 Task: Add Navitas Organics Organic Raw Choco Nibs to the cart.
Action: Mouse moved to (311, 156)
Screenshot: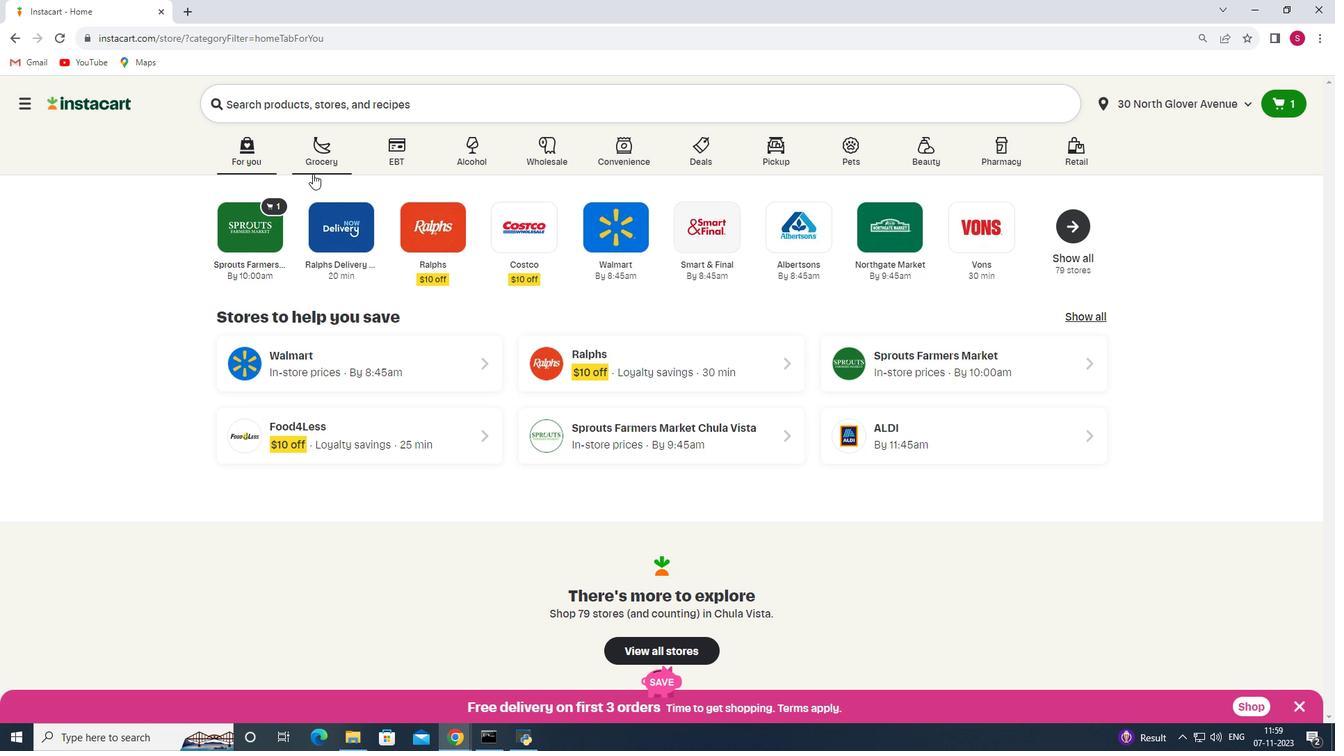 
Action: Mouse pressed left at (311, 156)
Screenshot: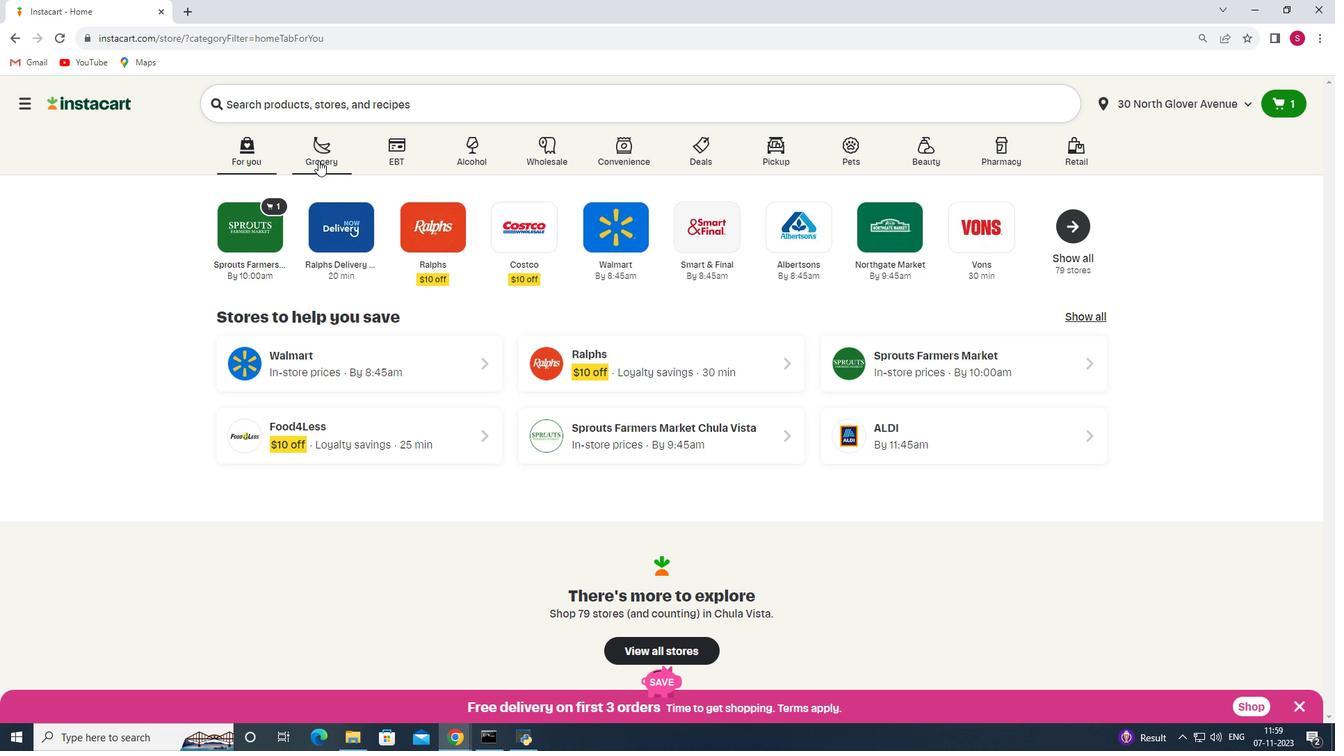 
Action: Mouse moved to (313, 416)
Screenshot: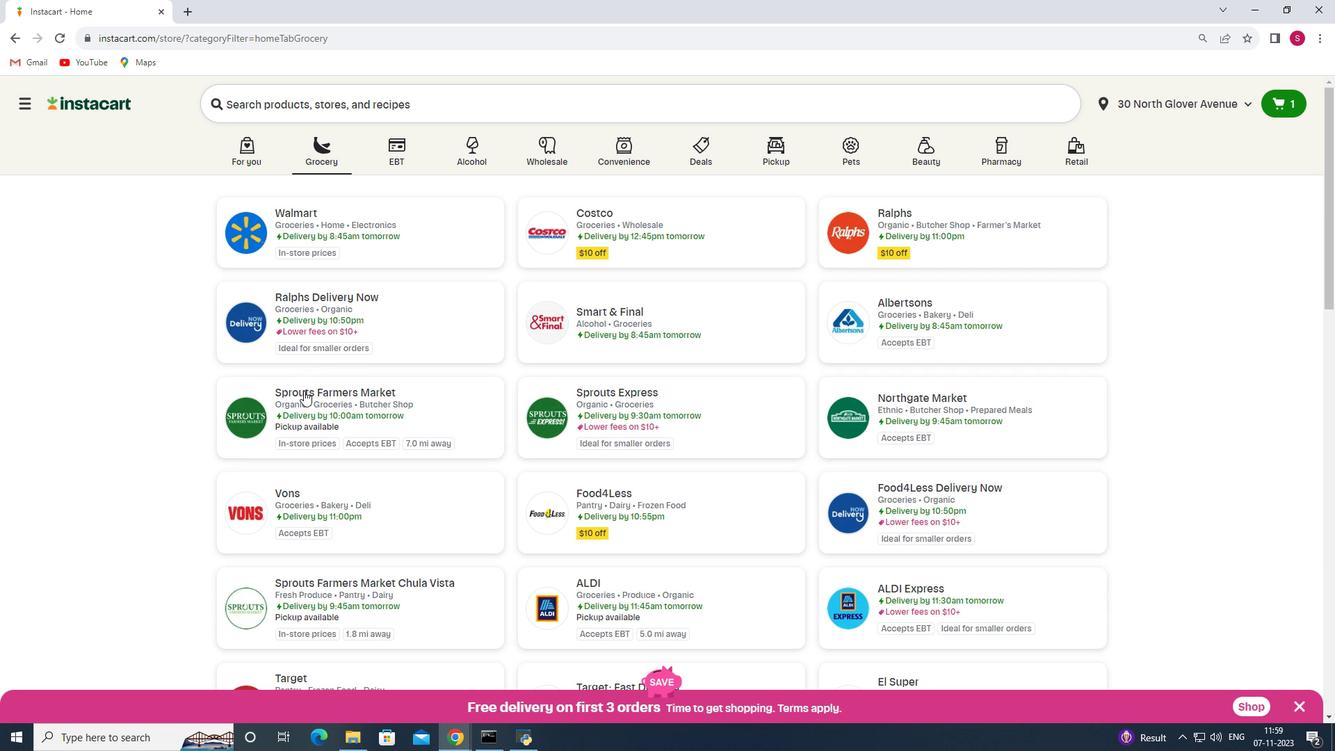 
Action: Mouse pressed left at (313, 416)
Screenshot: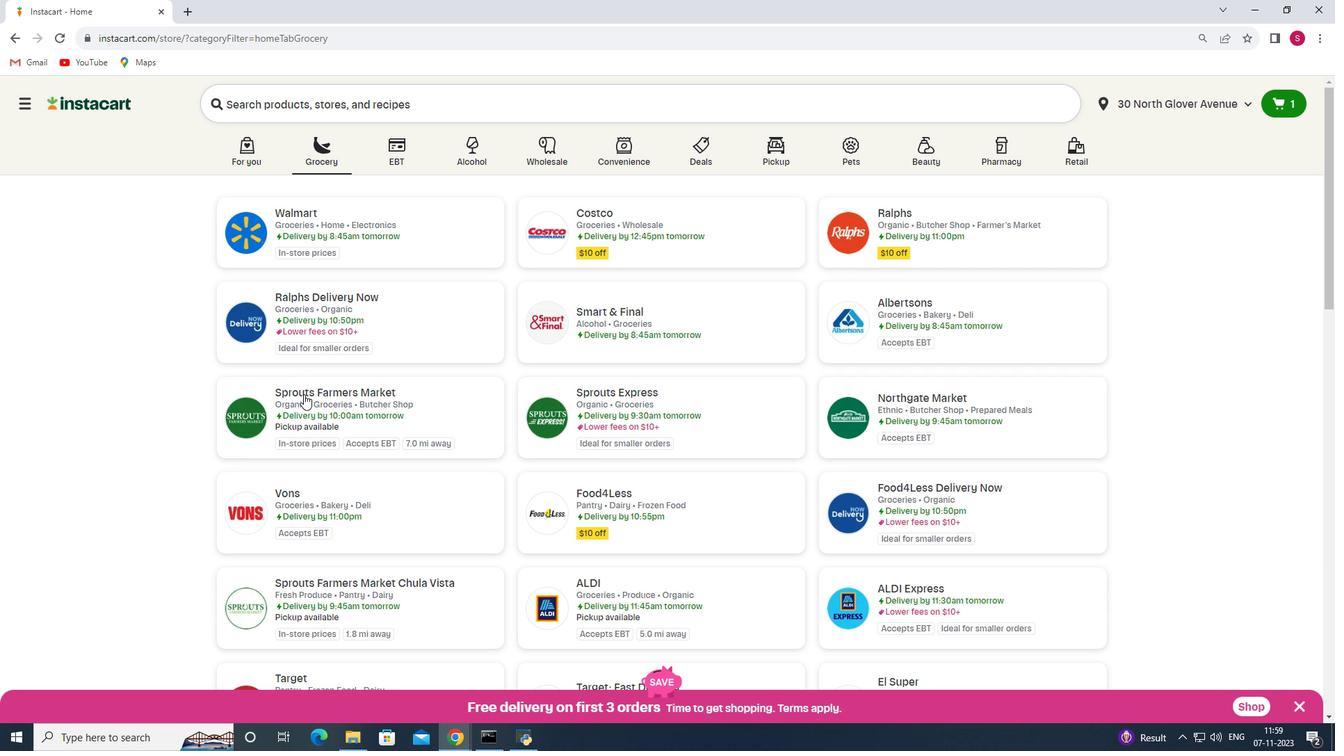 
Action: Mouse moved to (81, 486)
Screenshot: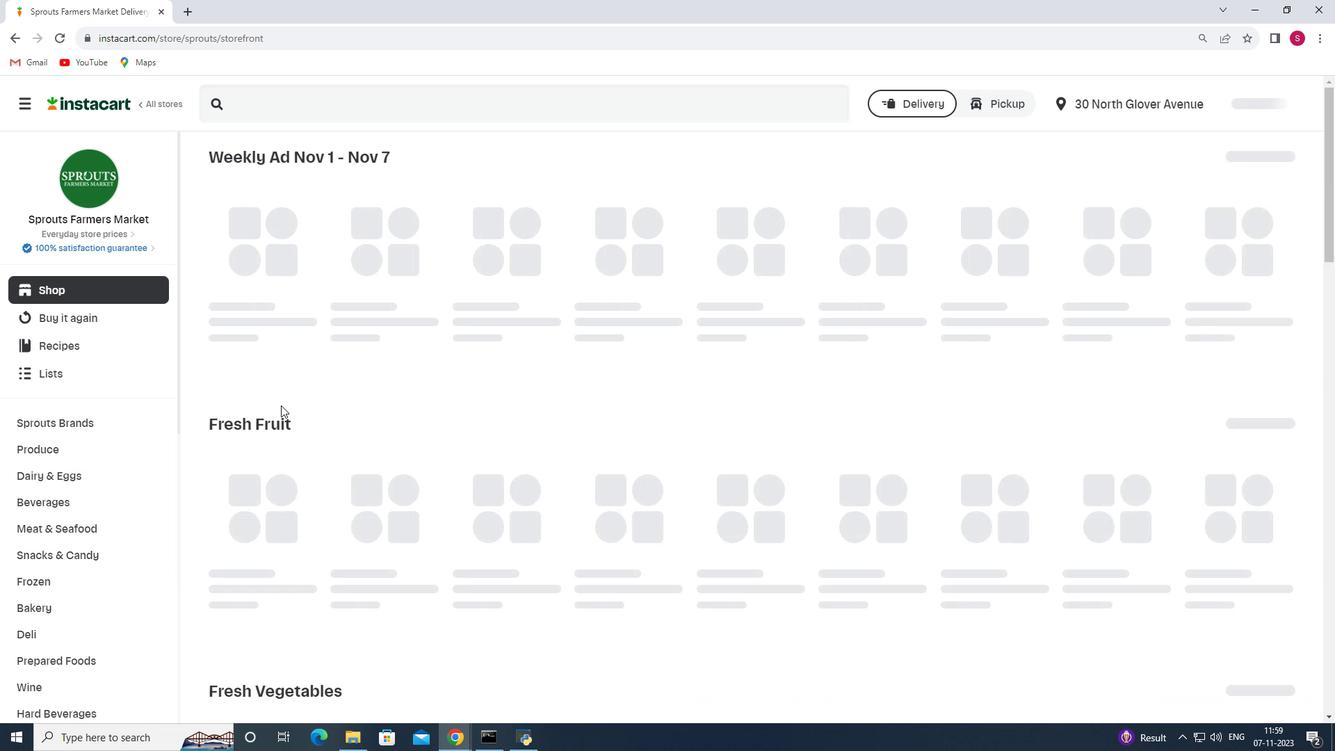 
Action: Mouse scrolled (81, 485) with delta (0, 0)
Screenshot: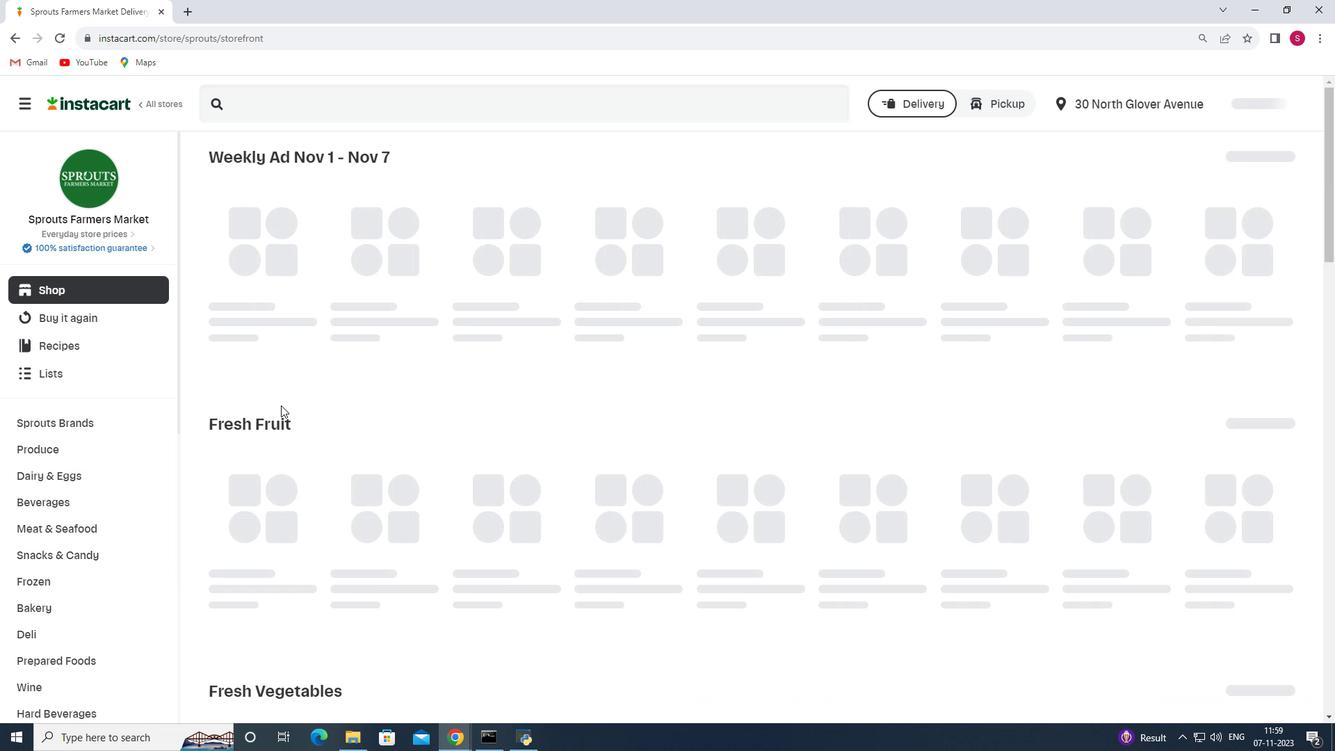 
Action: Mouse scrolled (81, 485) with delta (0, 0)
Screenshot: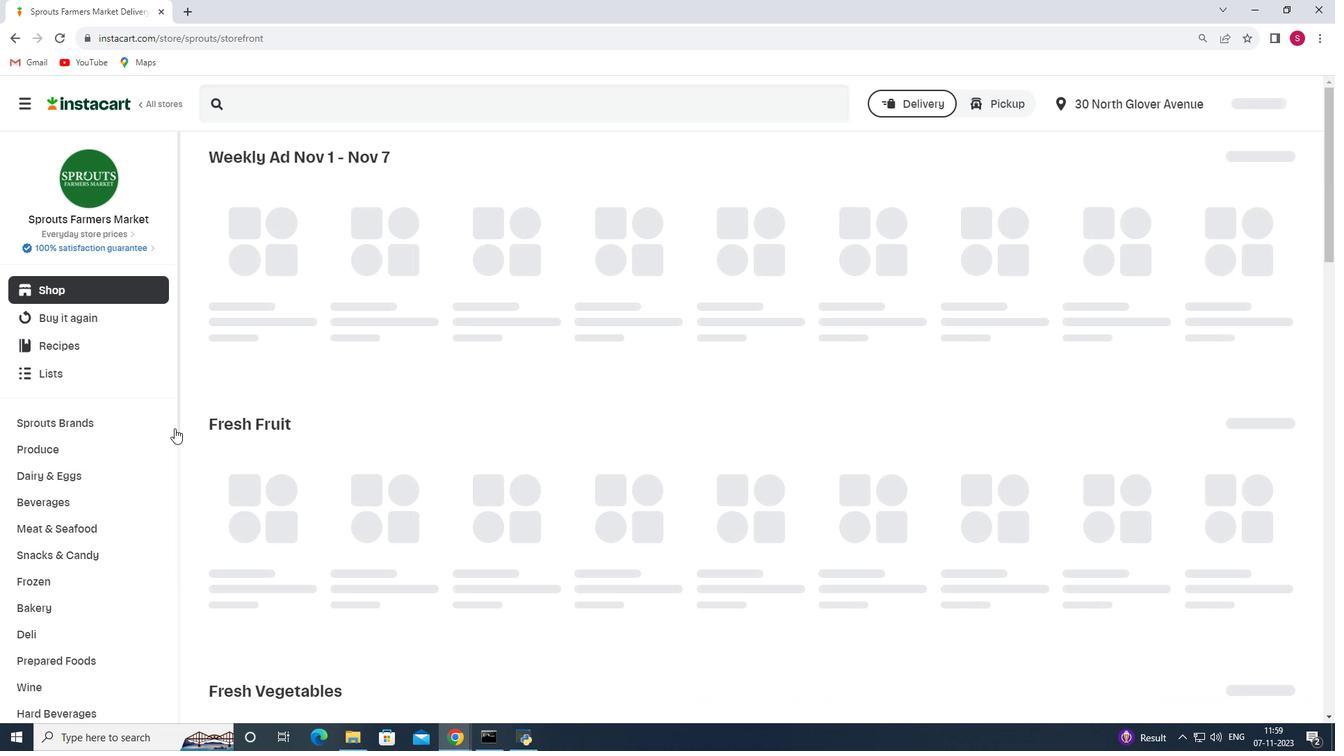 
Action: Mouse scrolled (81, 485) with delta (0, 0)
Screenshot: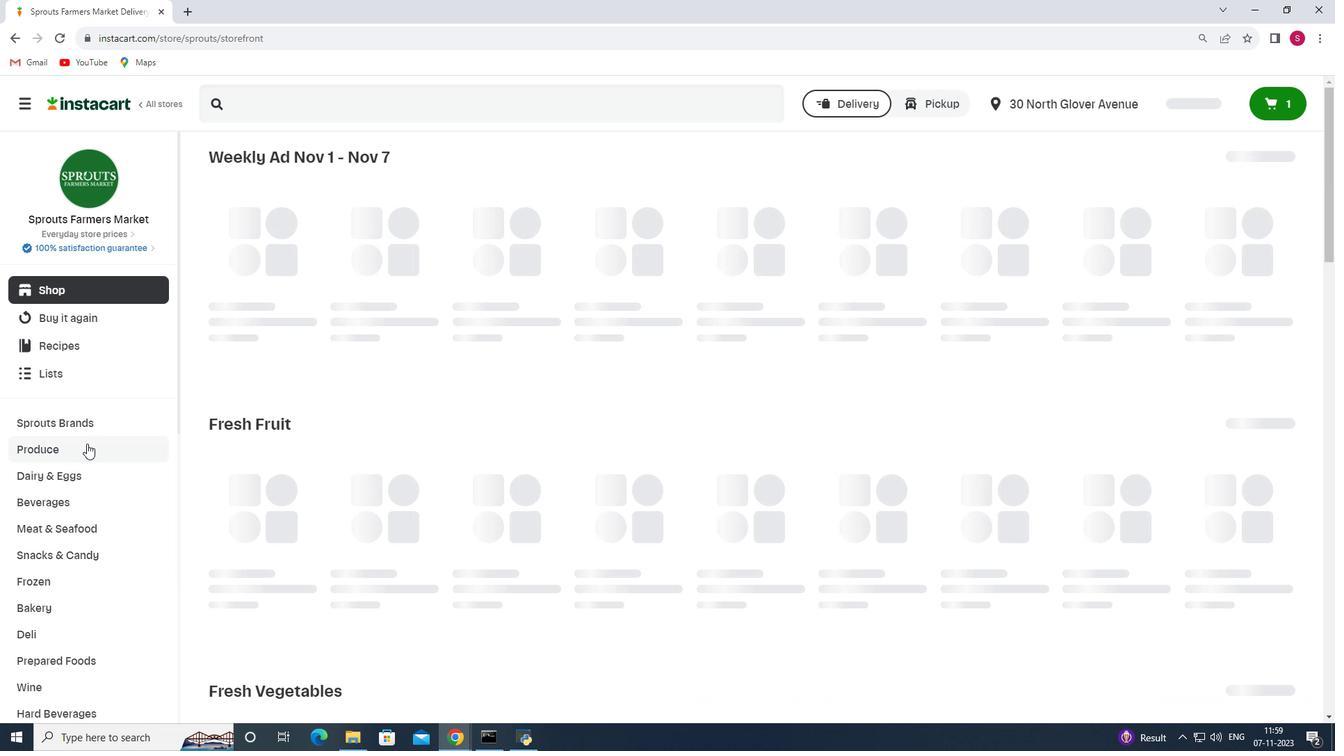 
Action: Mouse scrolled (81, 485) with delta (0, 0)
Screenshot: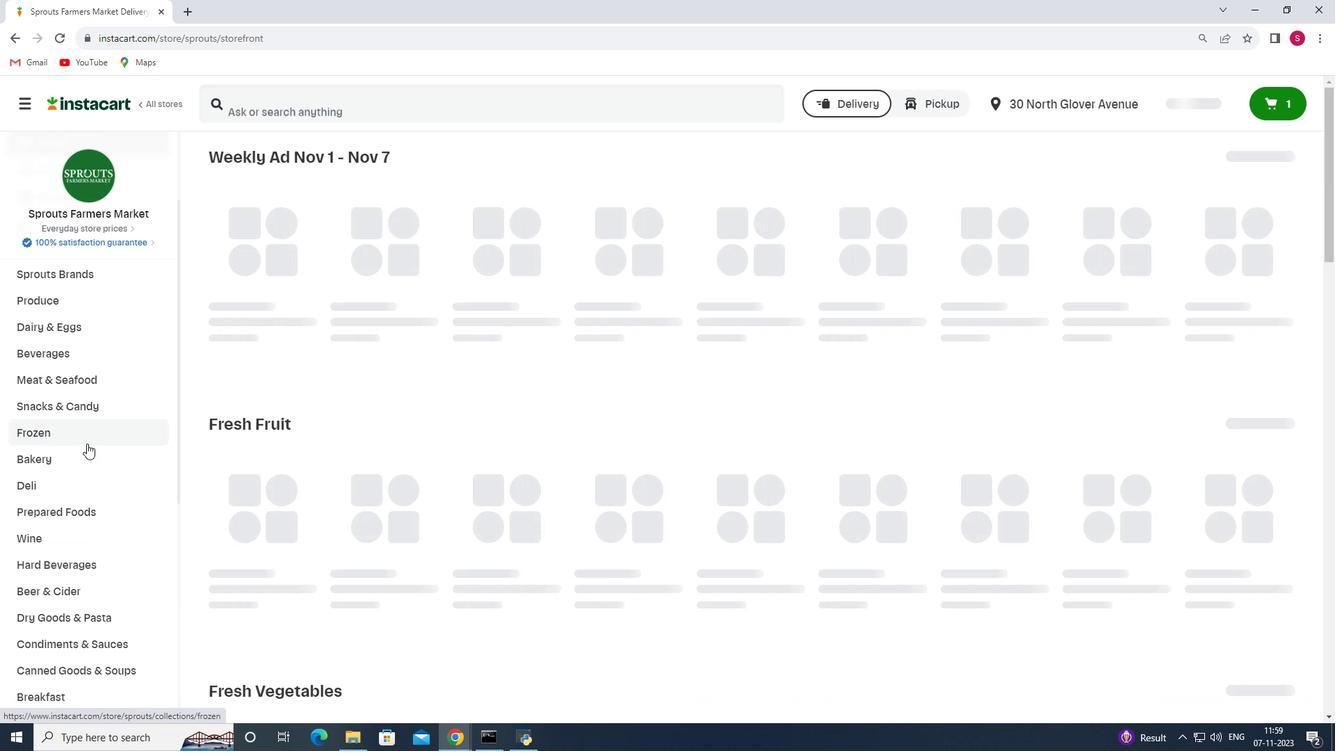 
Action: Mouse scrolled (81, 485) with delta (0, 0)
Screenshot: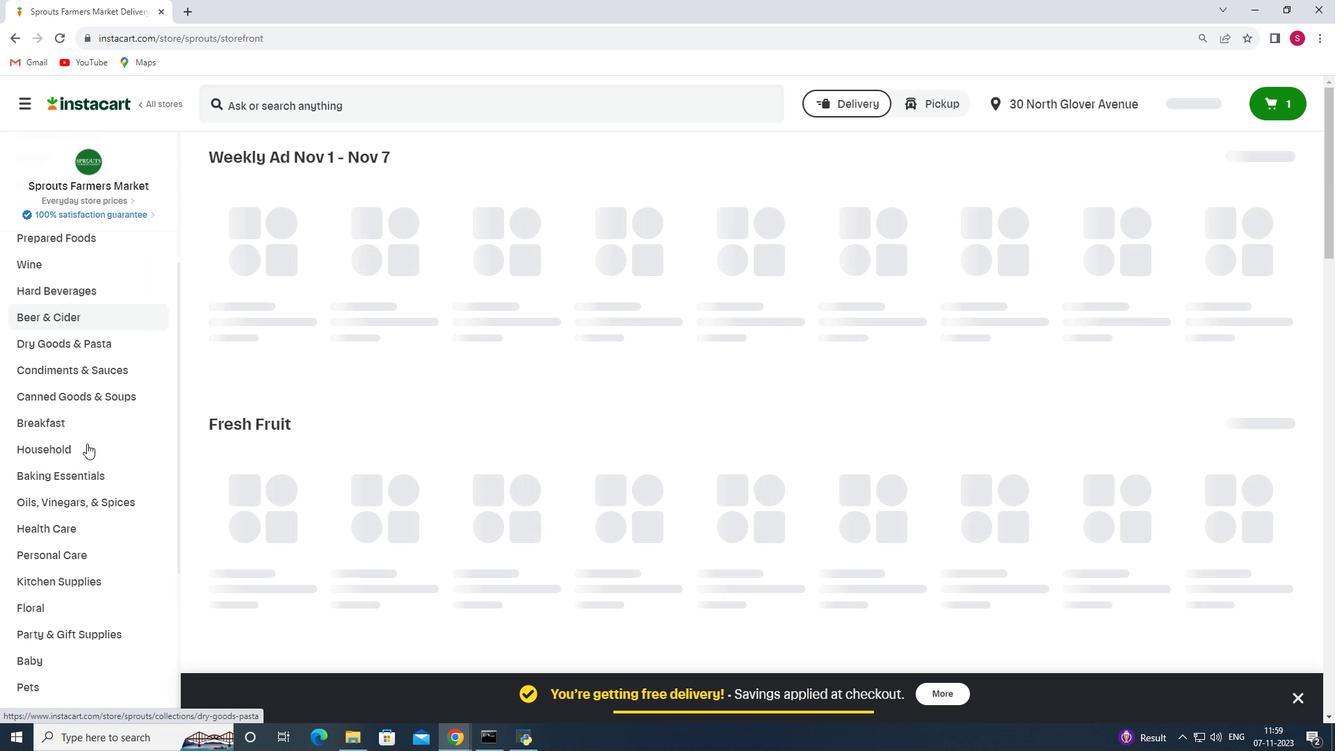 
Action: Mouse scrolled (81, 485) with delta (0, 0)
Screenshot: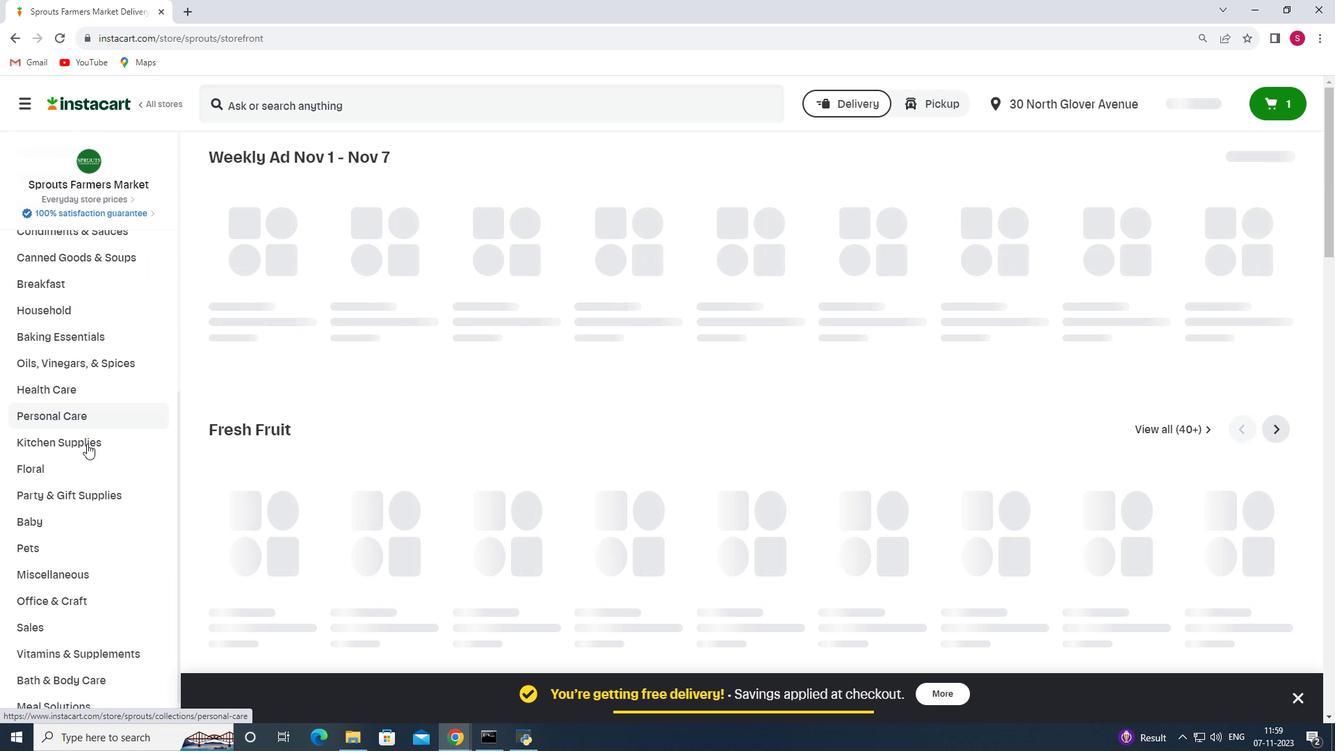 
Action: Mouse scrolled (81, 485) with delta (0, 0)
Screenshot: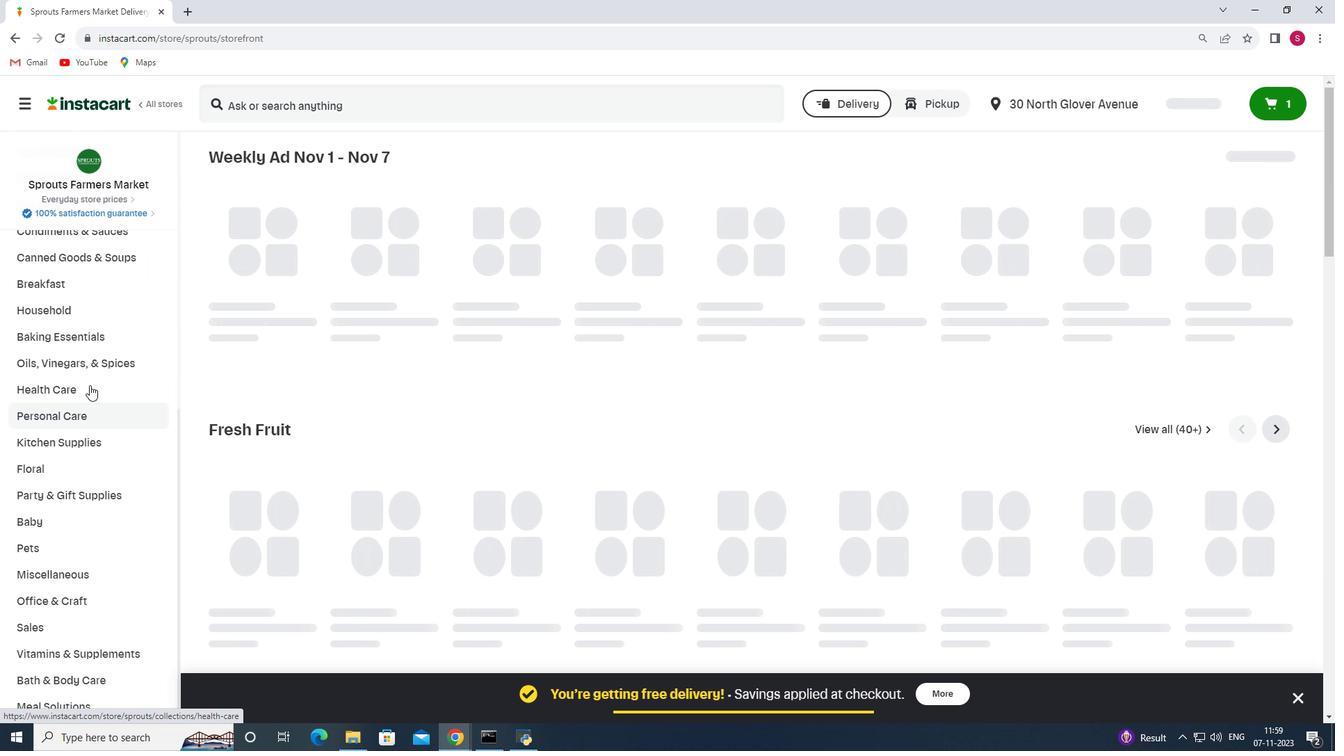 
Action: Mouse moved to (91, 461)
Screenshot: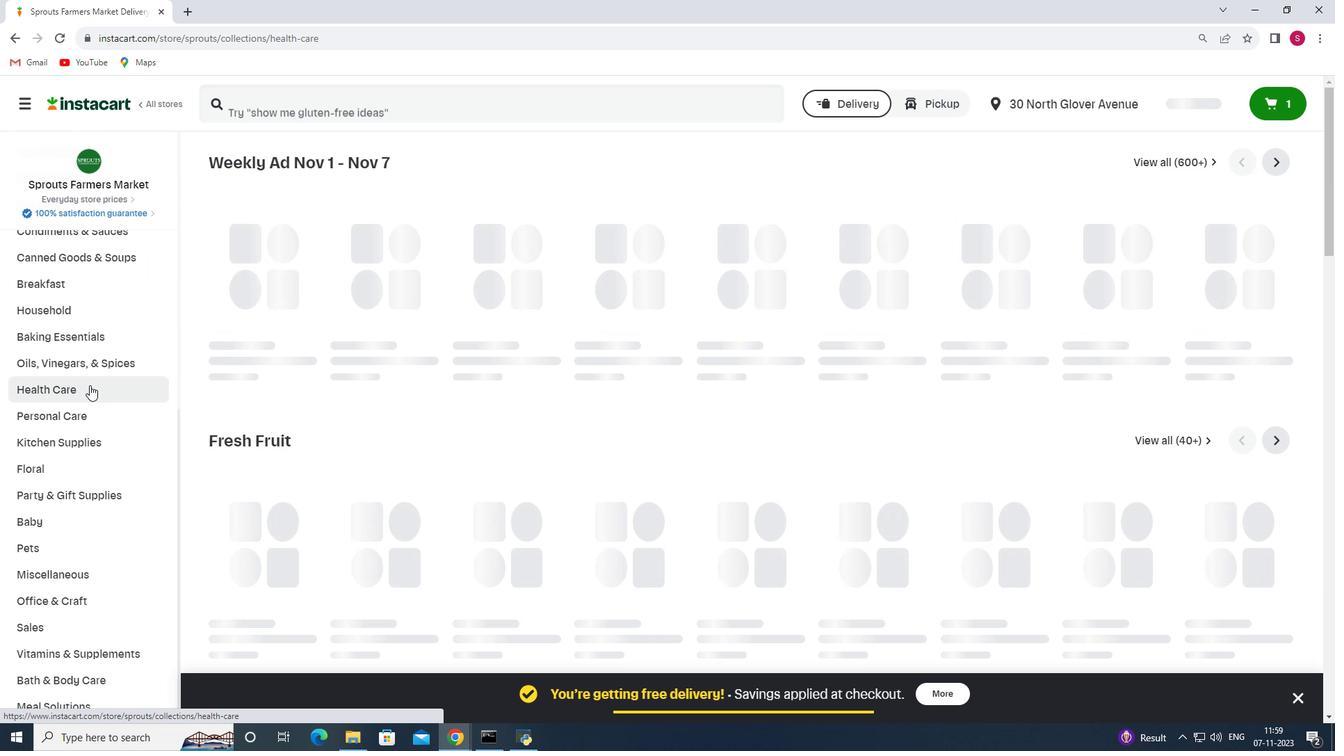 
Action: Mouse pressed left at (91, 461)
Screenshot: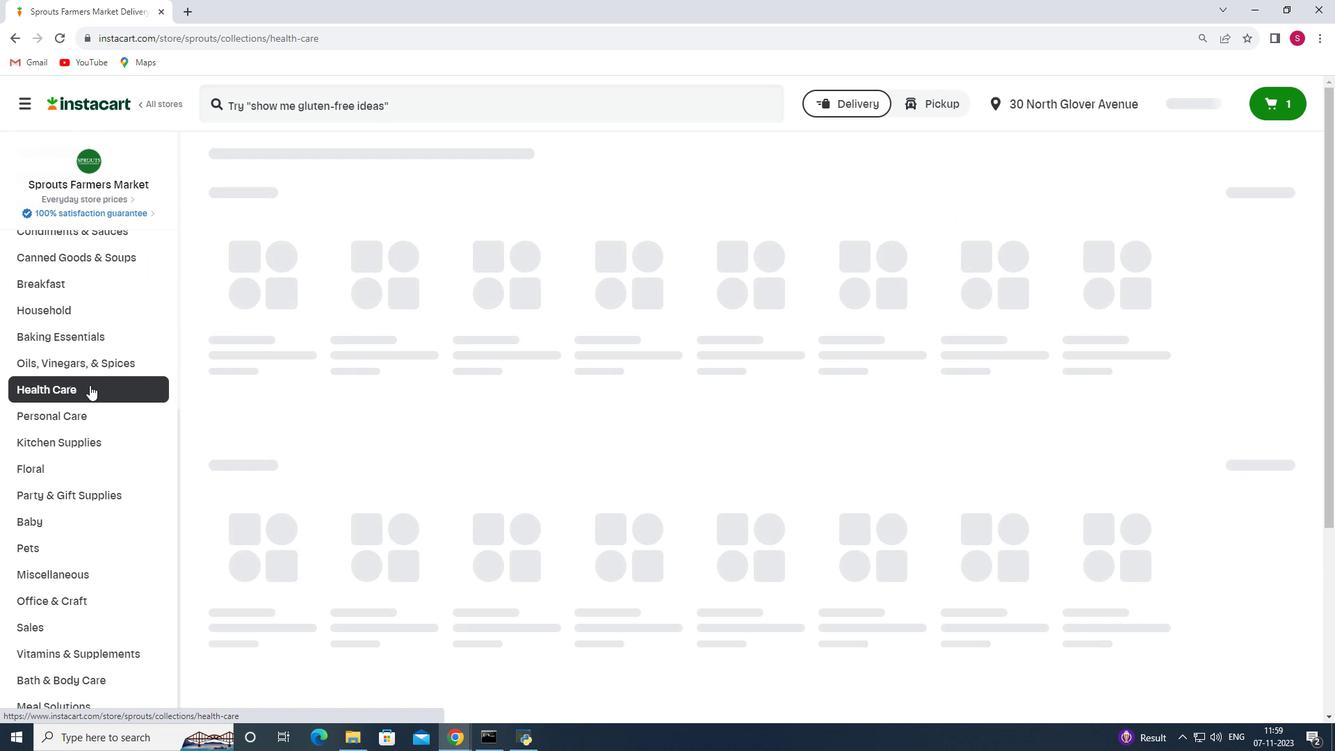 
Action: Mouse moved to (461, 198)
Screenshot: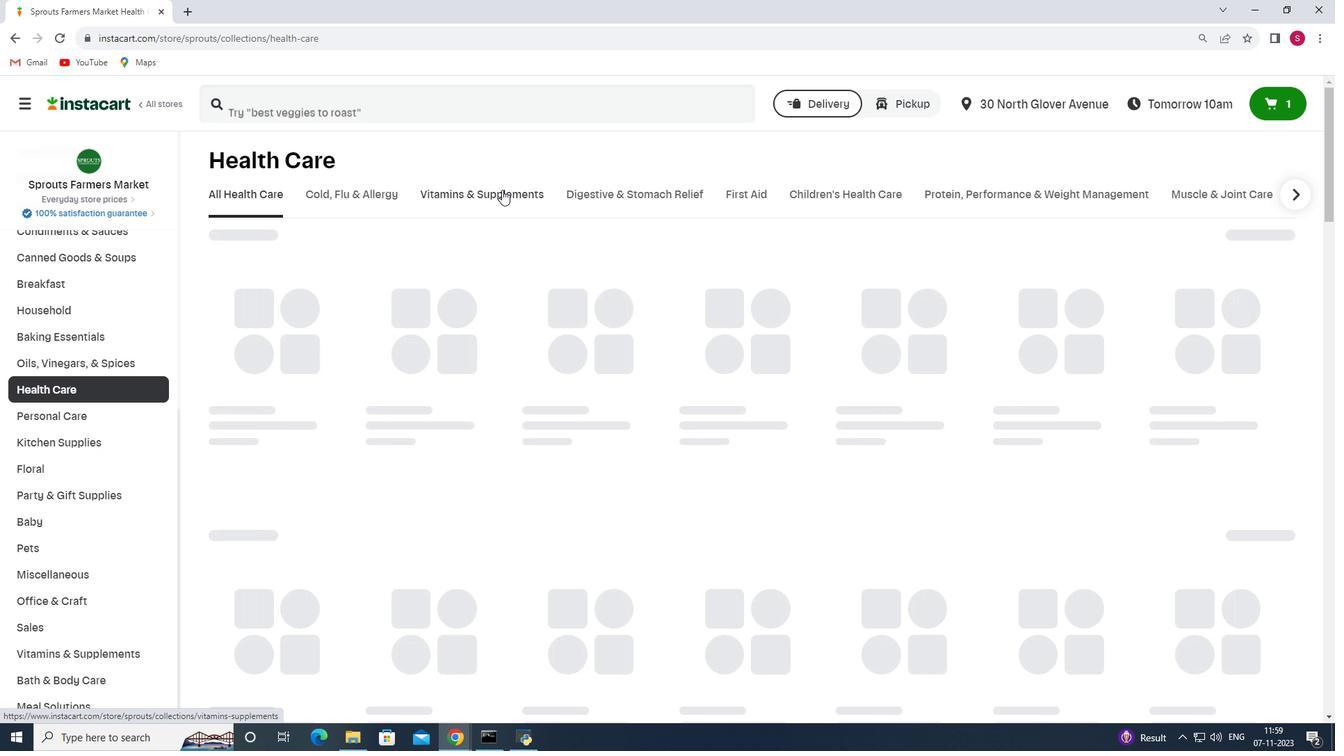 
Action: Mouse pressed left at (461, 198)
Screenshot: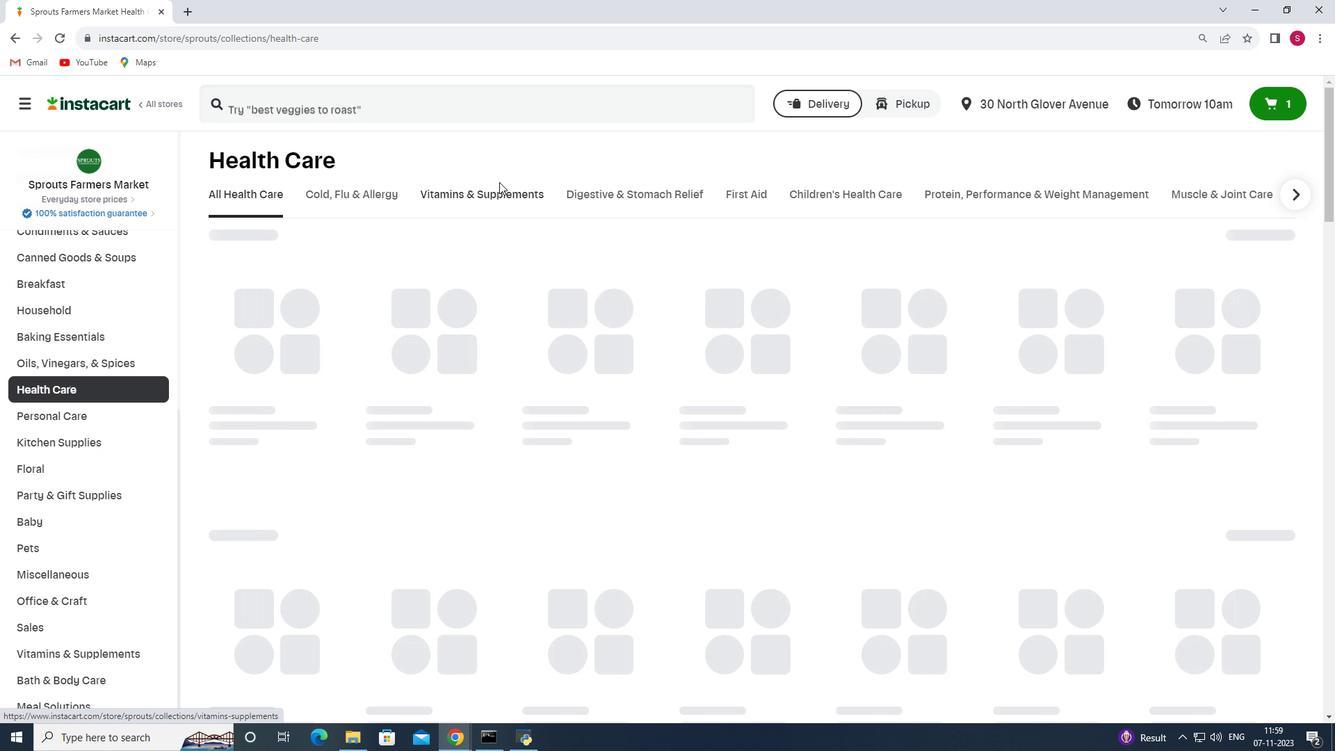 
Action: Mouse moved to (539, 258)
Screenshot: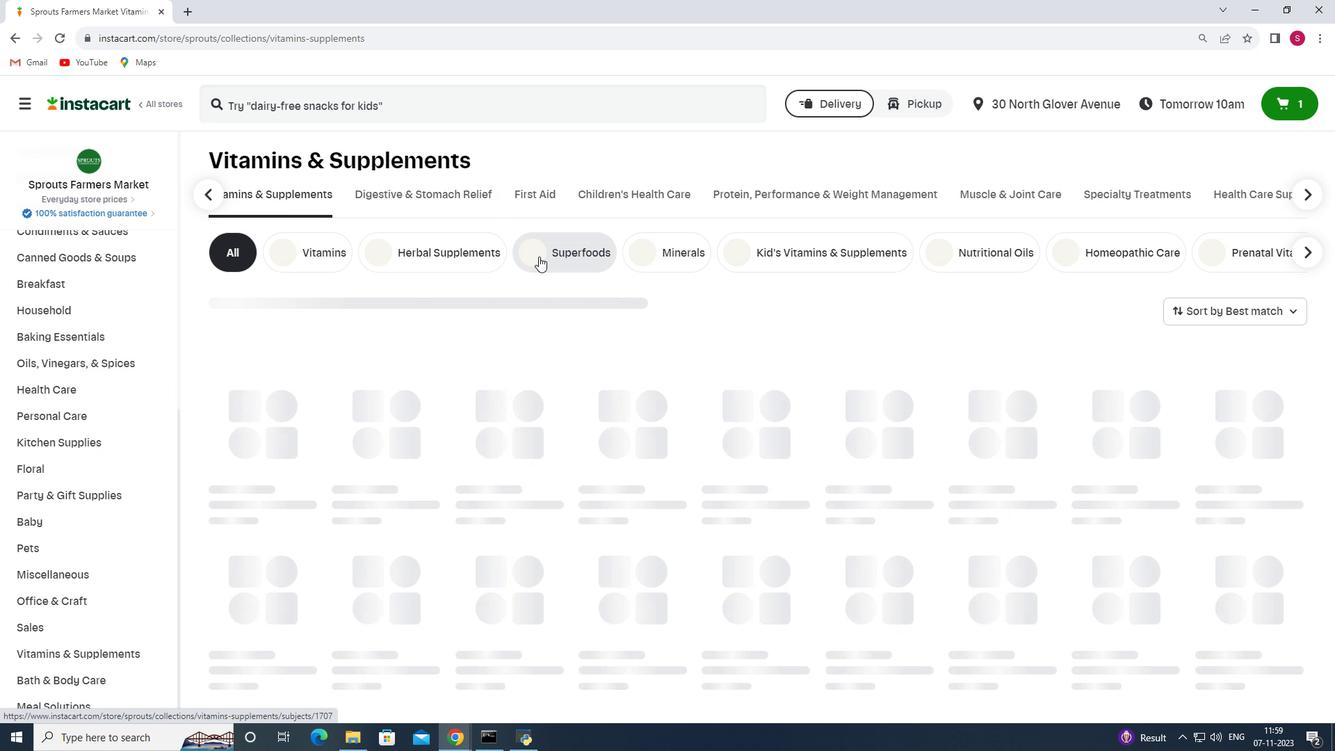 
Action: Mouse pressed left at (539, 258)
Screenshot: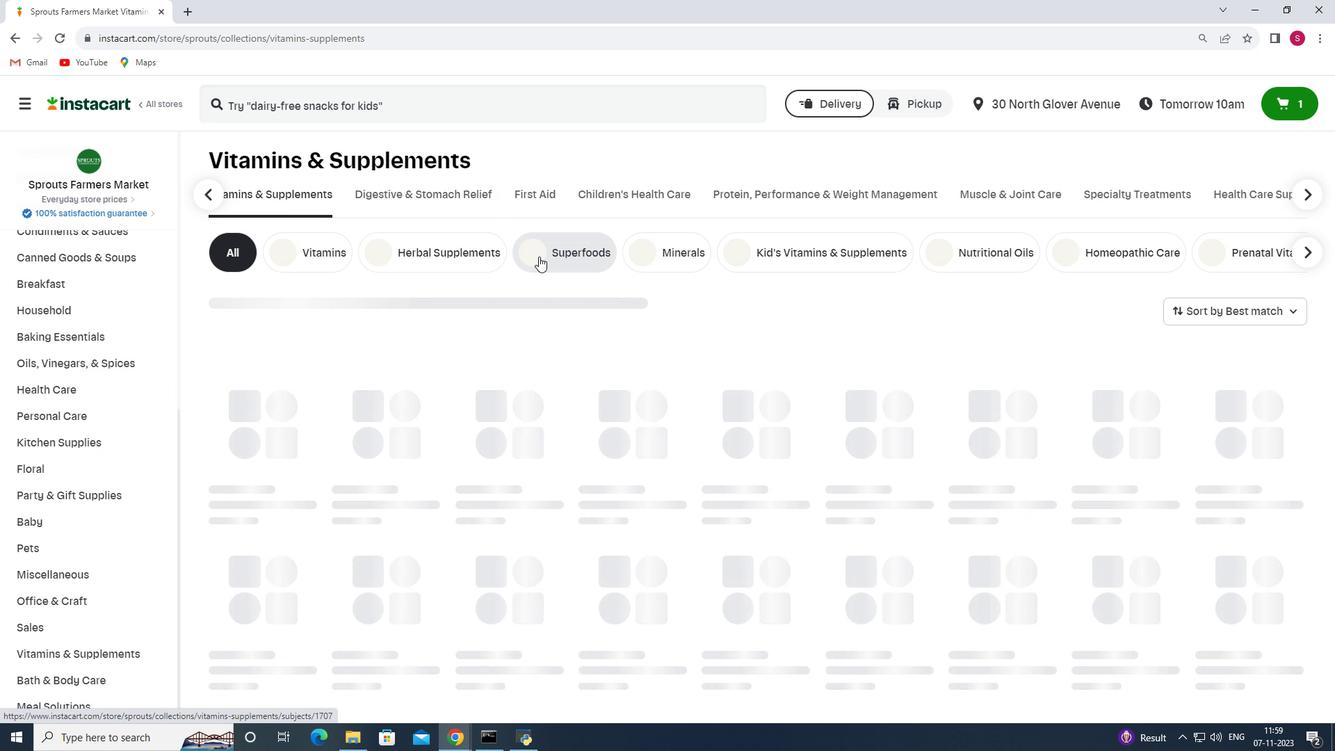 
Action: Mouse moved to (318, 160)
Screenshot: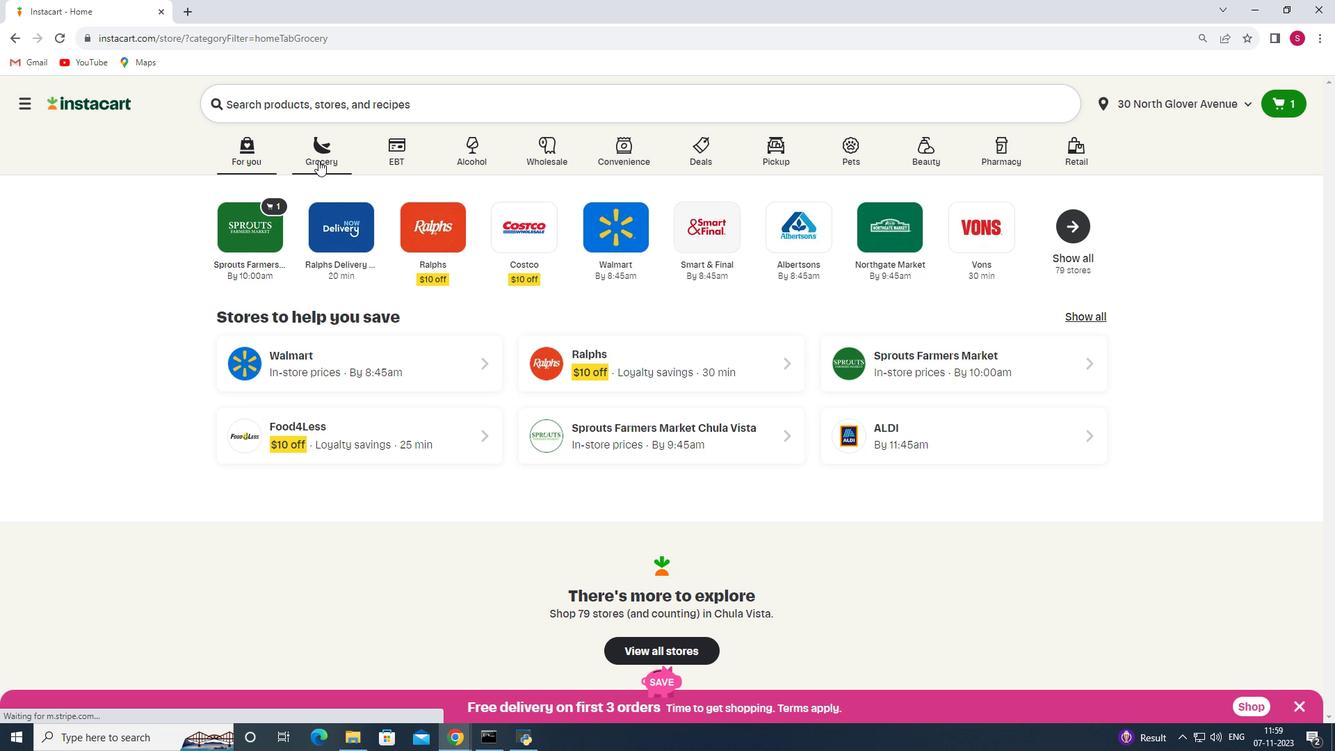 
Action: Mouse pressed left at (318, 160)
Screenshot: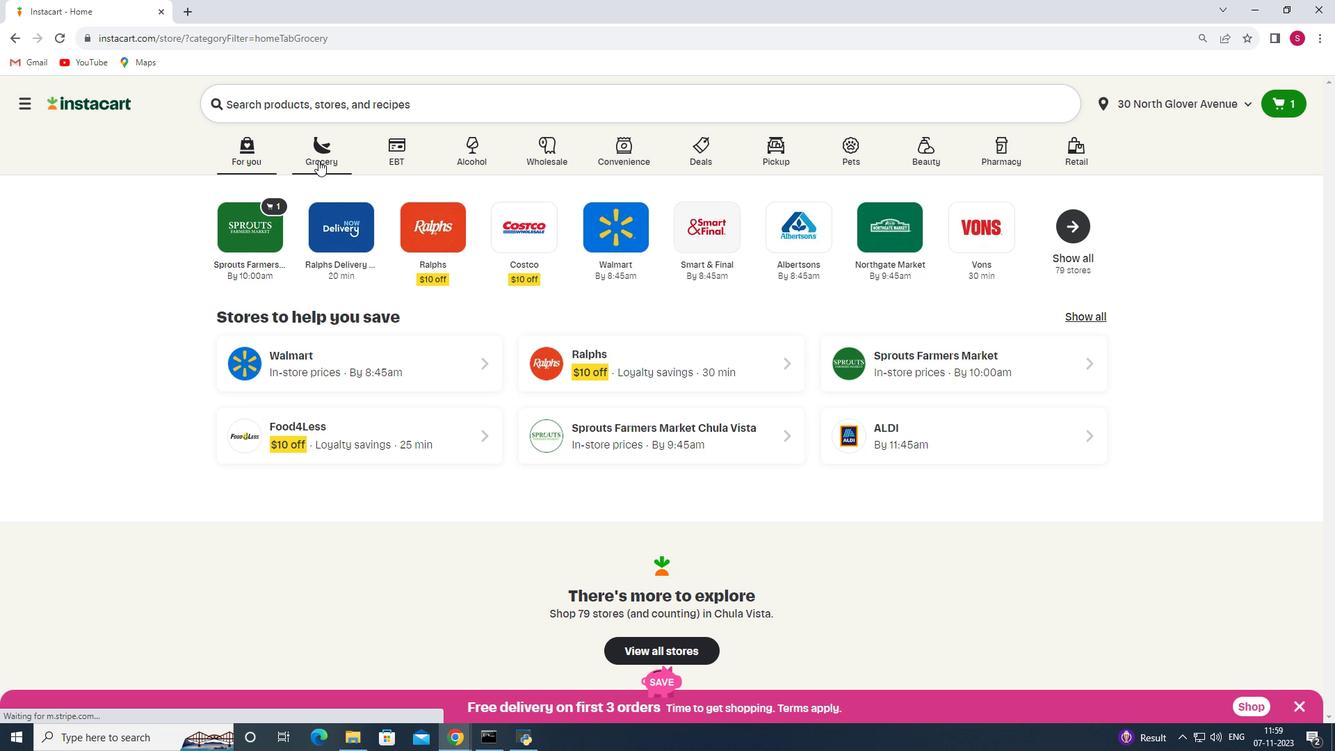 
Action: Mouse moved to (304, 394)
Screenshot: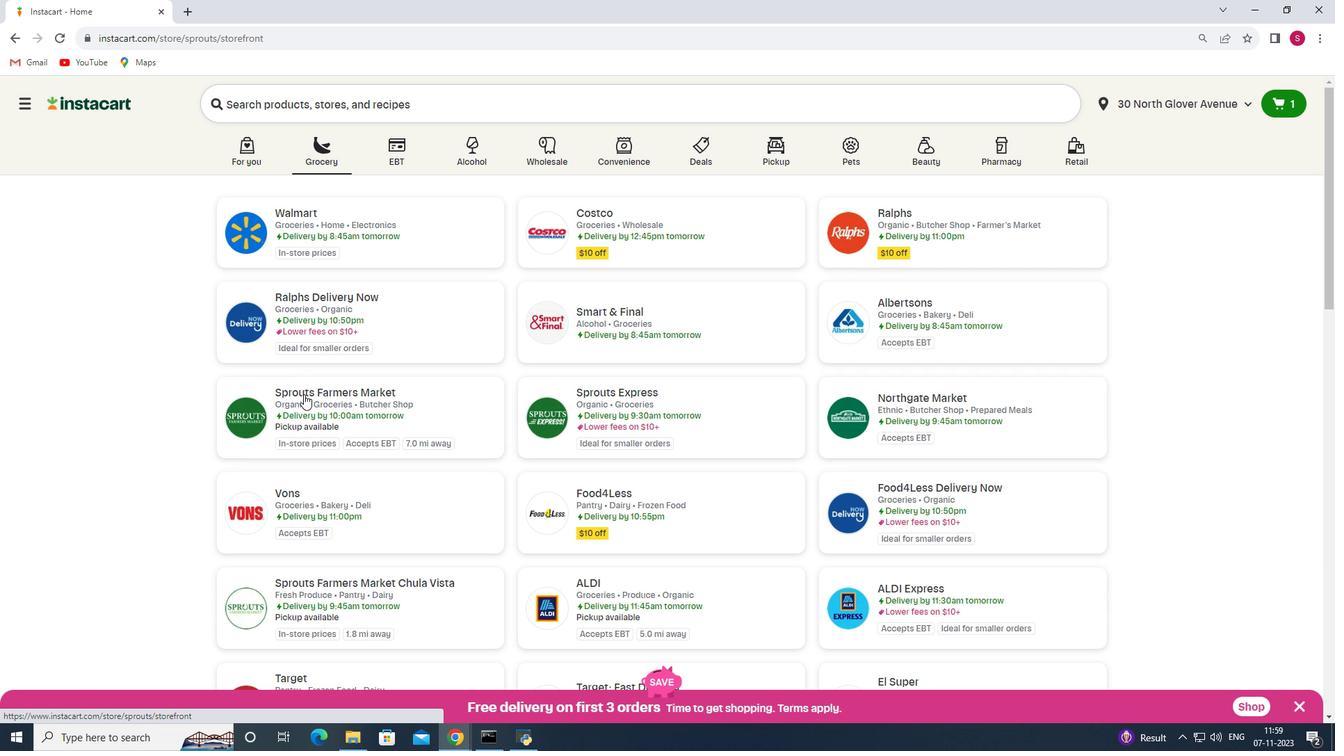 
Action: Mouse pressed left at (304, 394)
Screenshot: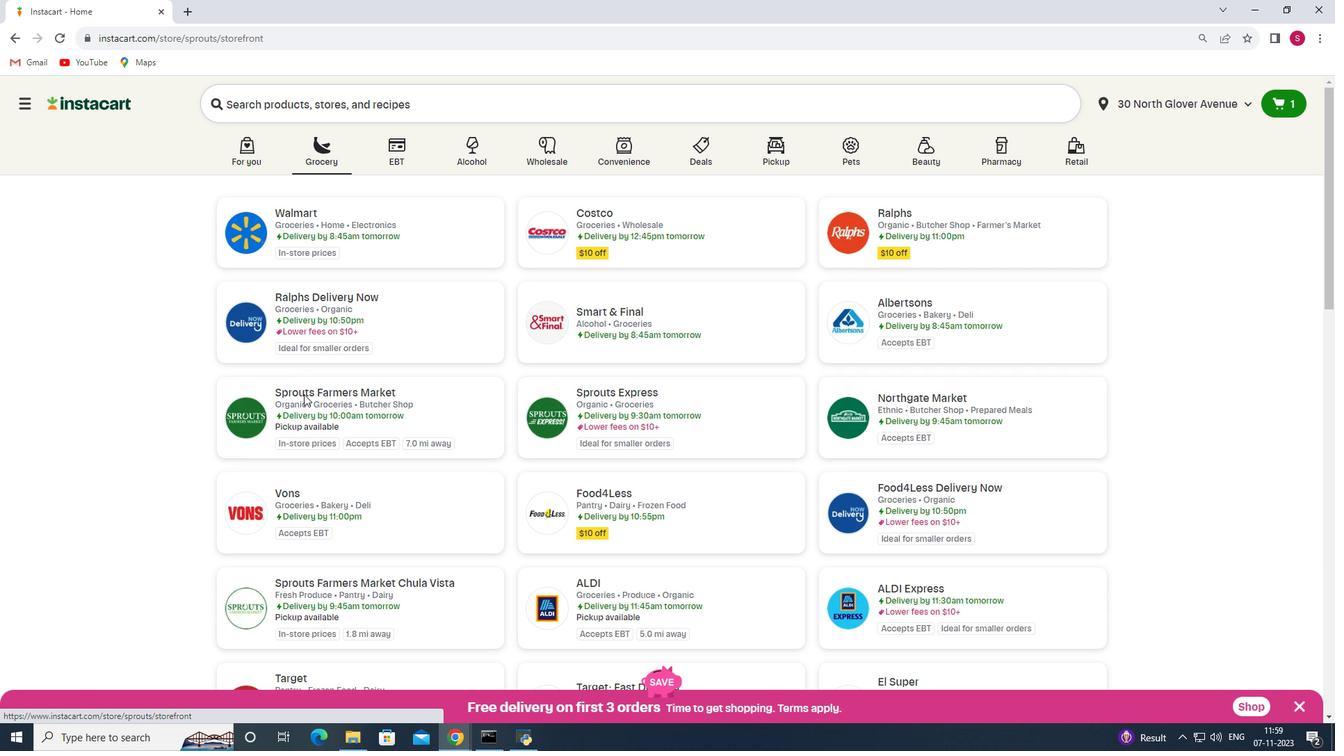 
Action: Mouse moved to (86, 443)
Screenshot: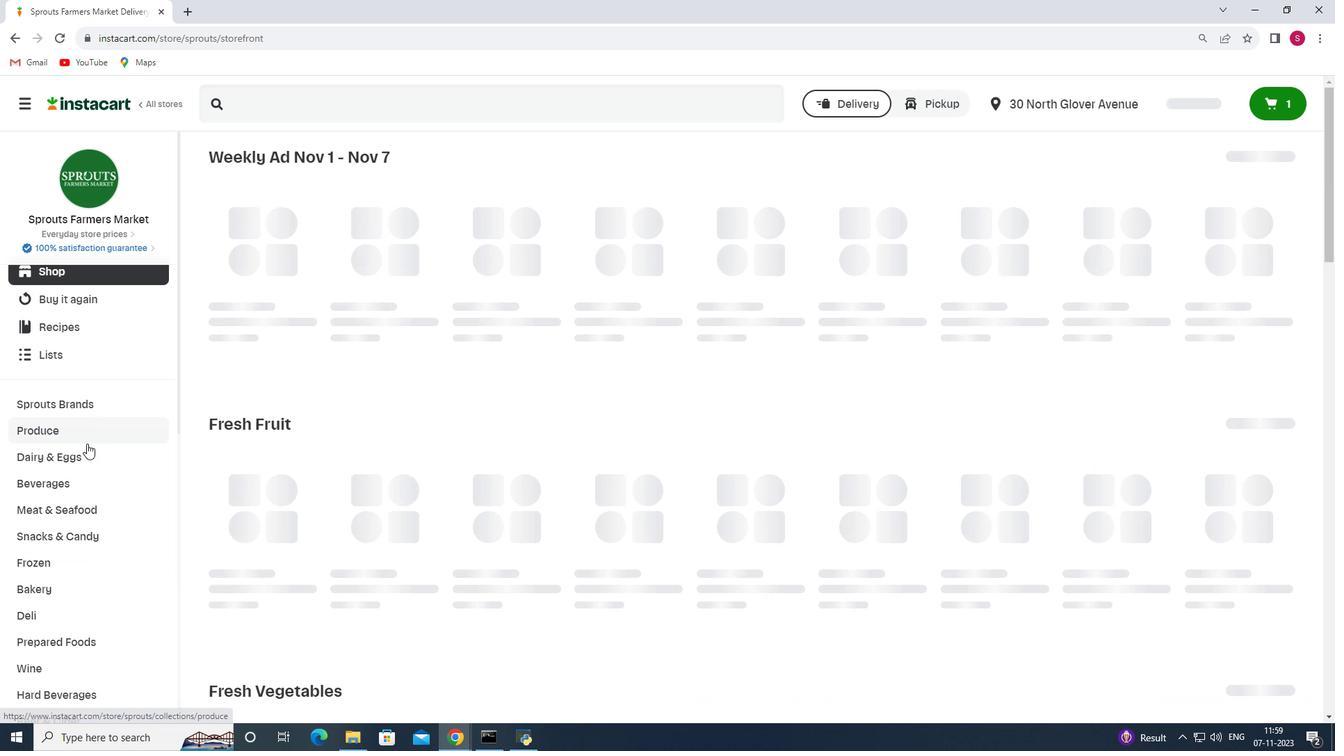 
Action: Mouse scrolled (86, 443) with delta (0, 0)
Screenshot: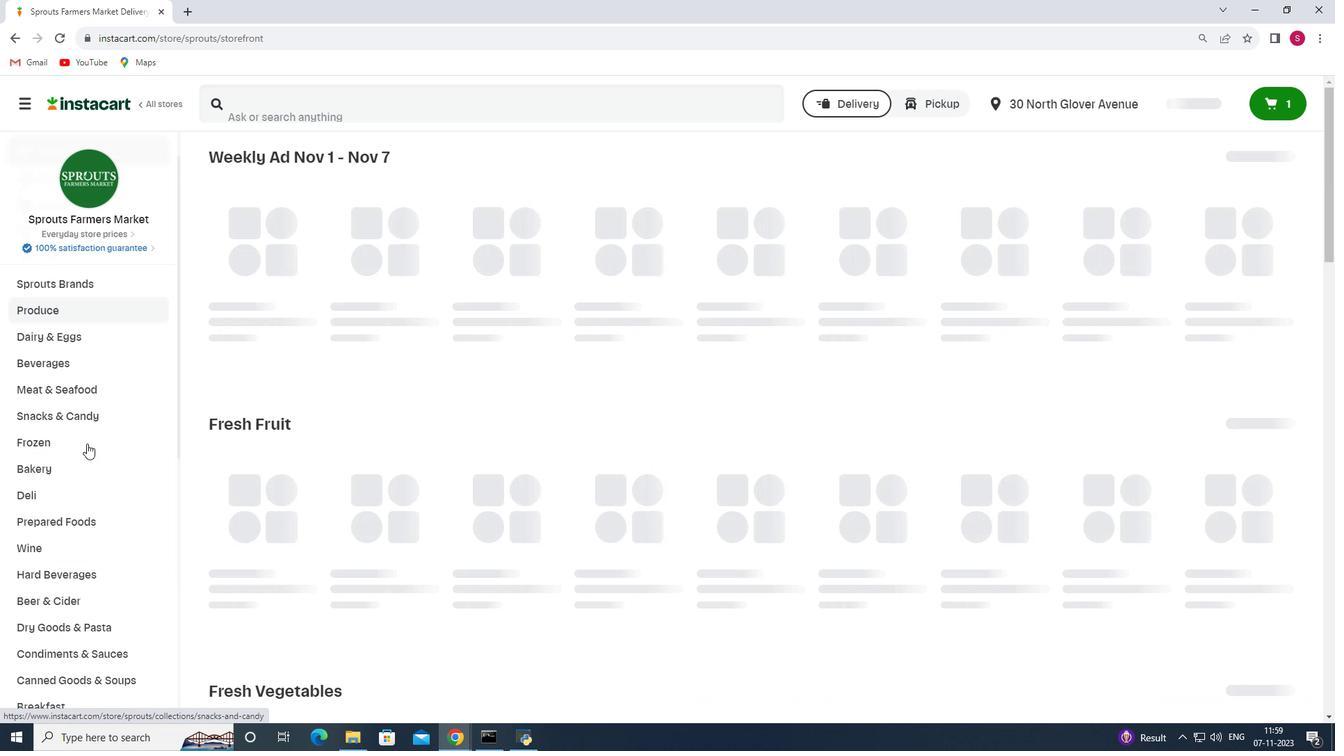 
Action: Mouse scrolled (86, 443) with delta (0, 0)
Screenshot: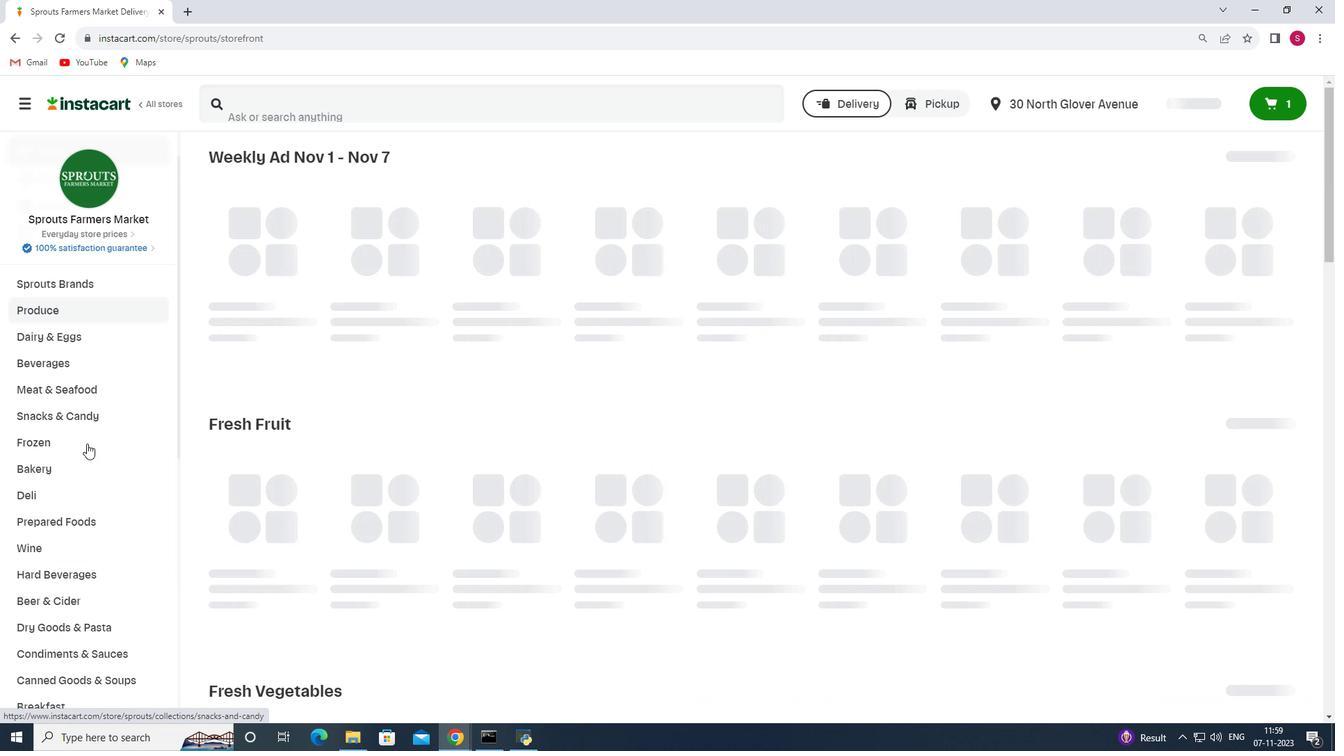 
Action: Mouse scrolled (86, 443) with delta (0, 0)
Screenshot: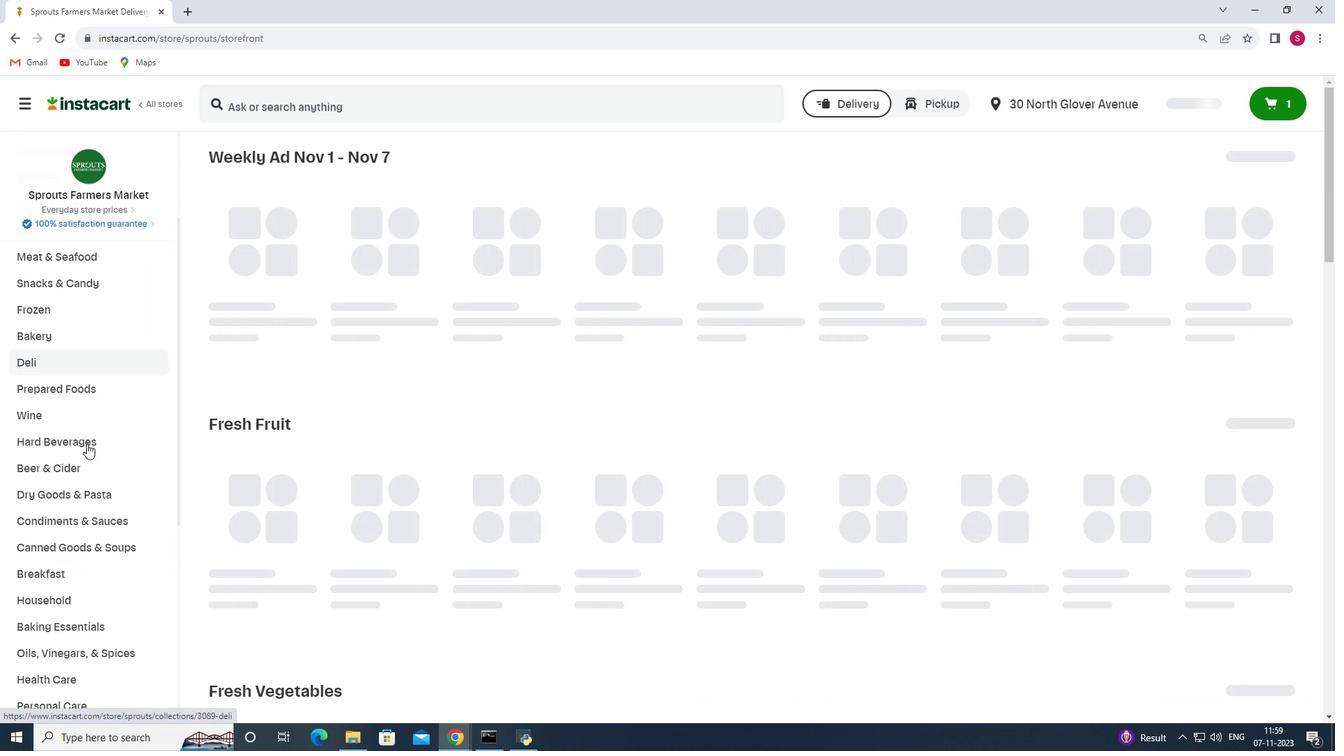 
Action: Mouse scrolled (86, 443) with delta (0, 0)
Screenshot: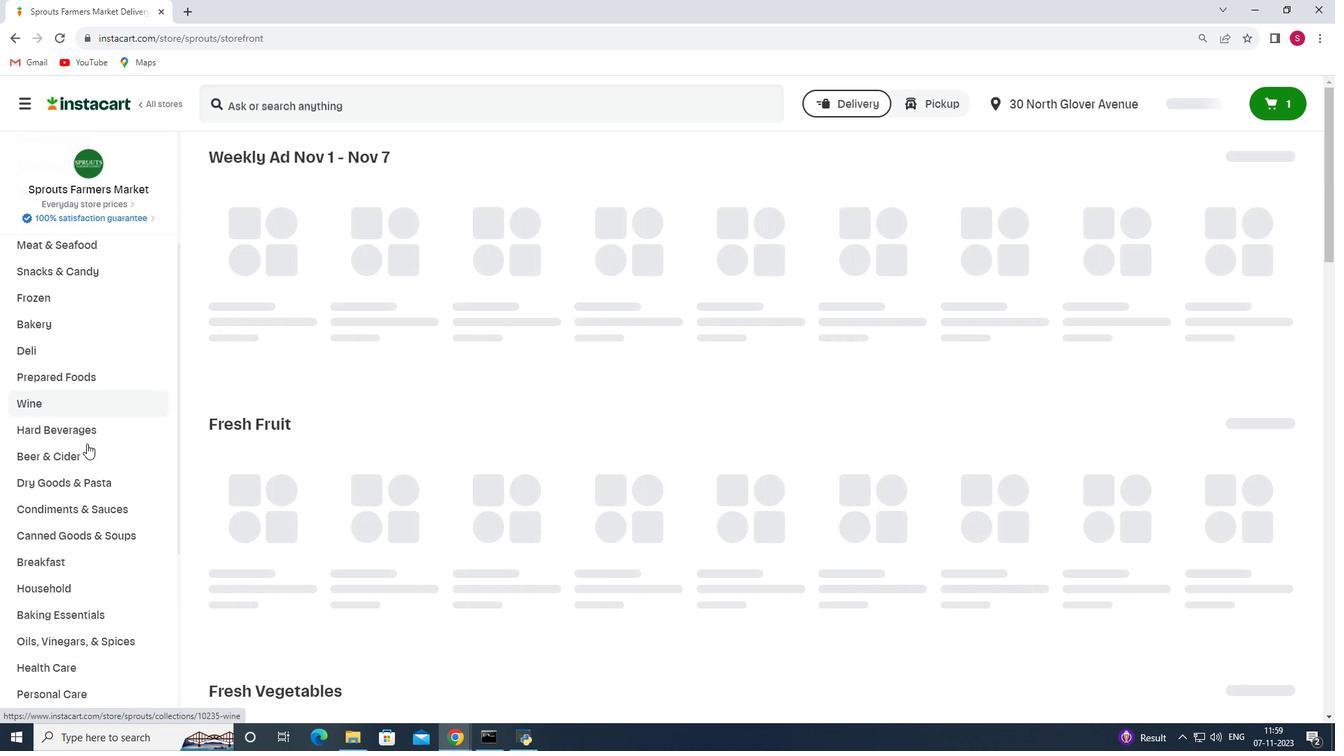 
Action: Mouse scrolled (86, 443) with delta (0, 0)
Screenshot: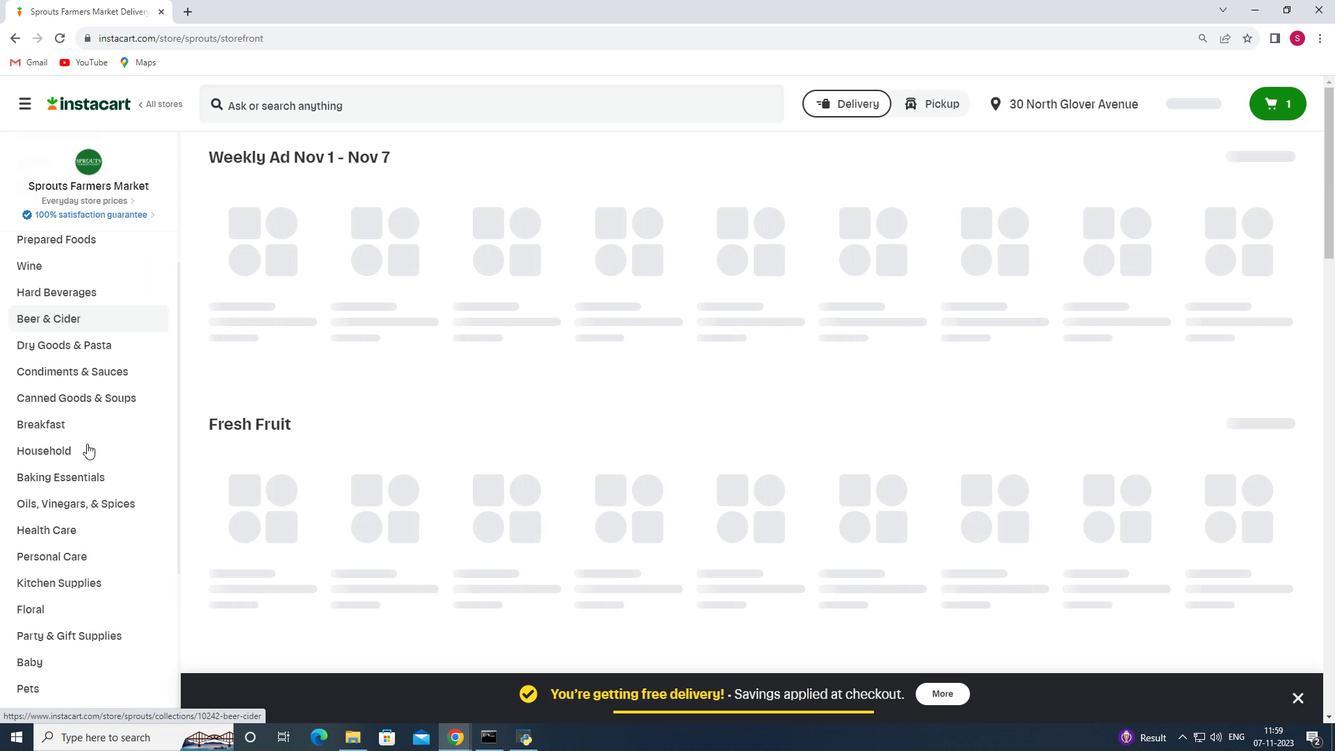 
Action: Mouse scrolled (86, 443) with delta (0, 0)
Screenshot: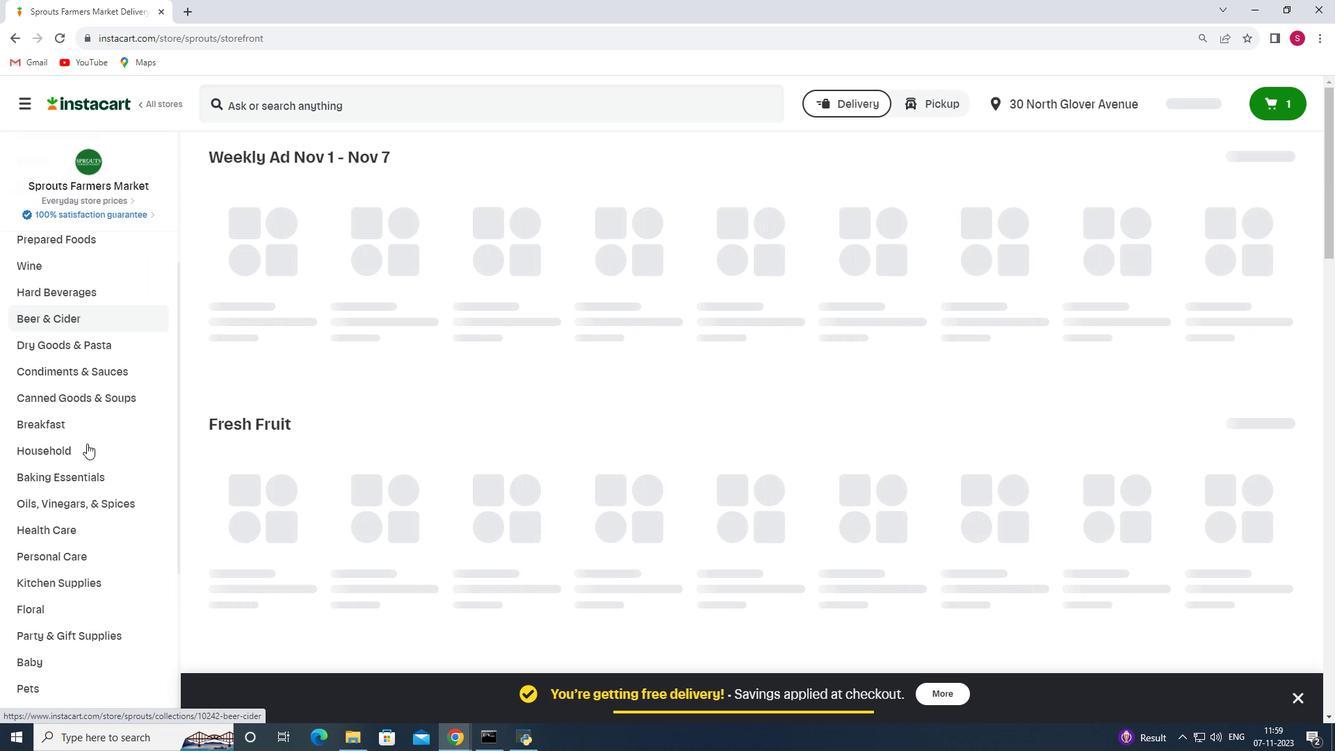 
Action: Mouse scrolled (86, 443) with delta (0, 0)
Screenshot: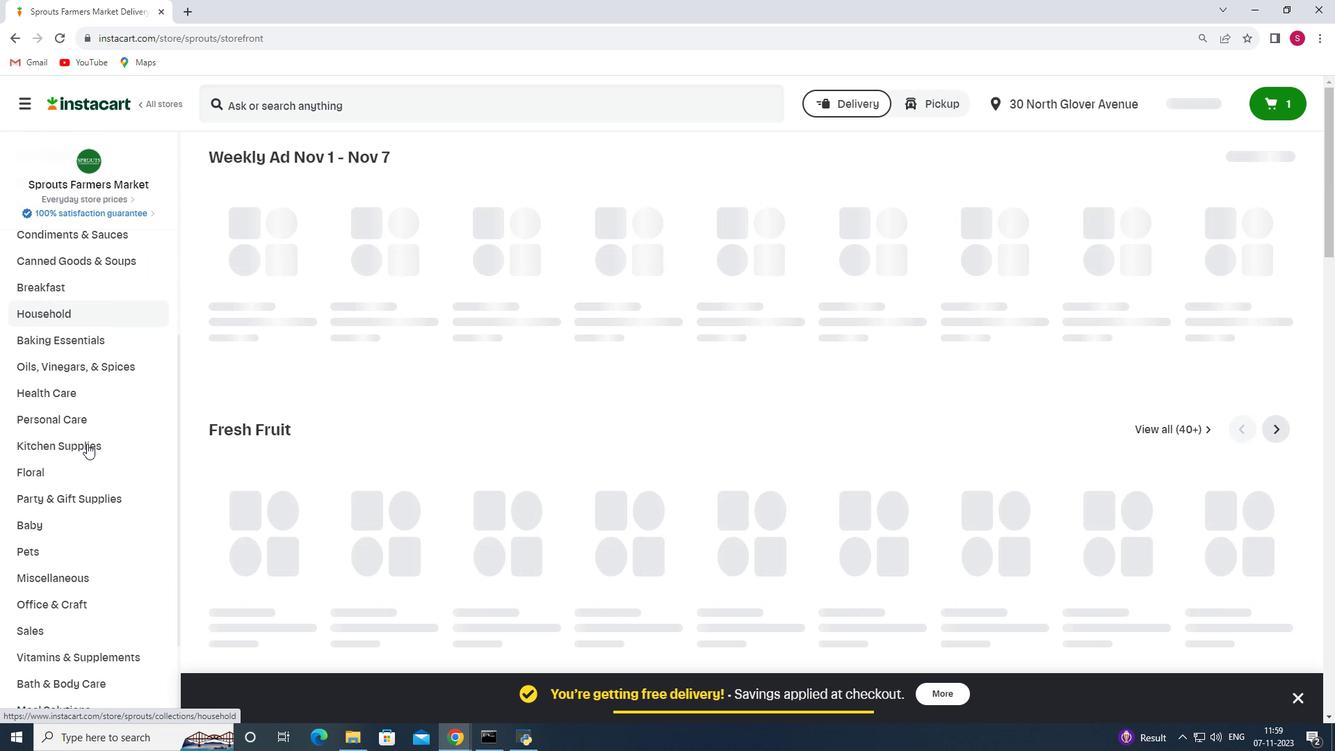 
Action: Mouse scrolled (86, 443) with delta (0, 0)
Screenshot: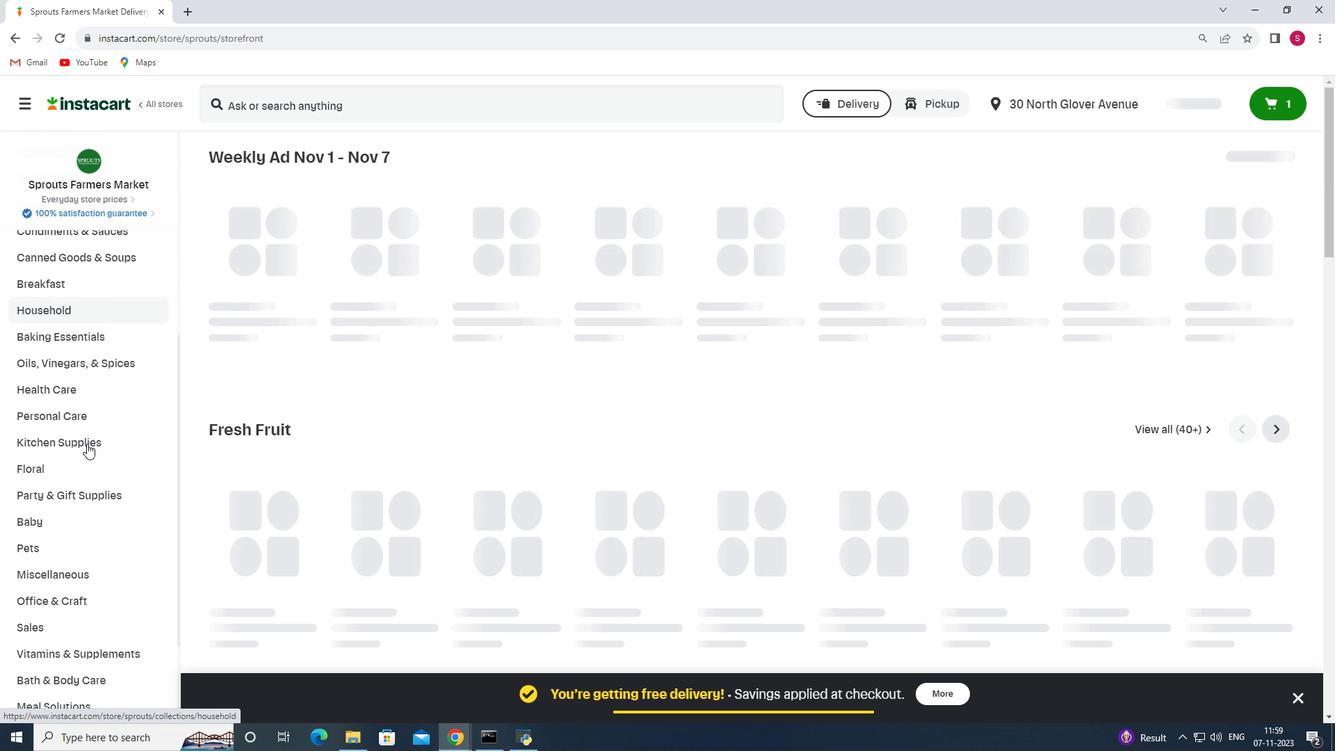 
Action: Mouse moved to (89, 385)
Screenshot: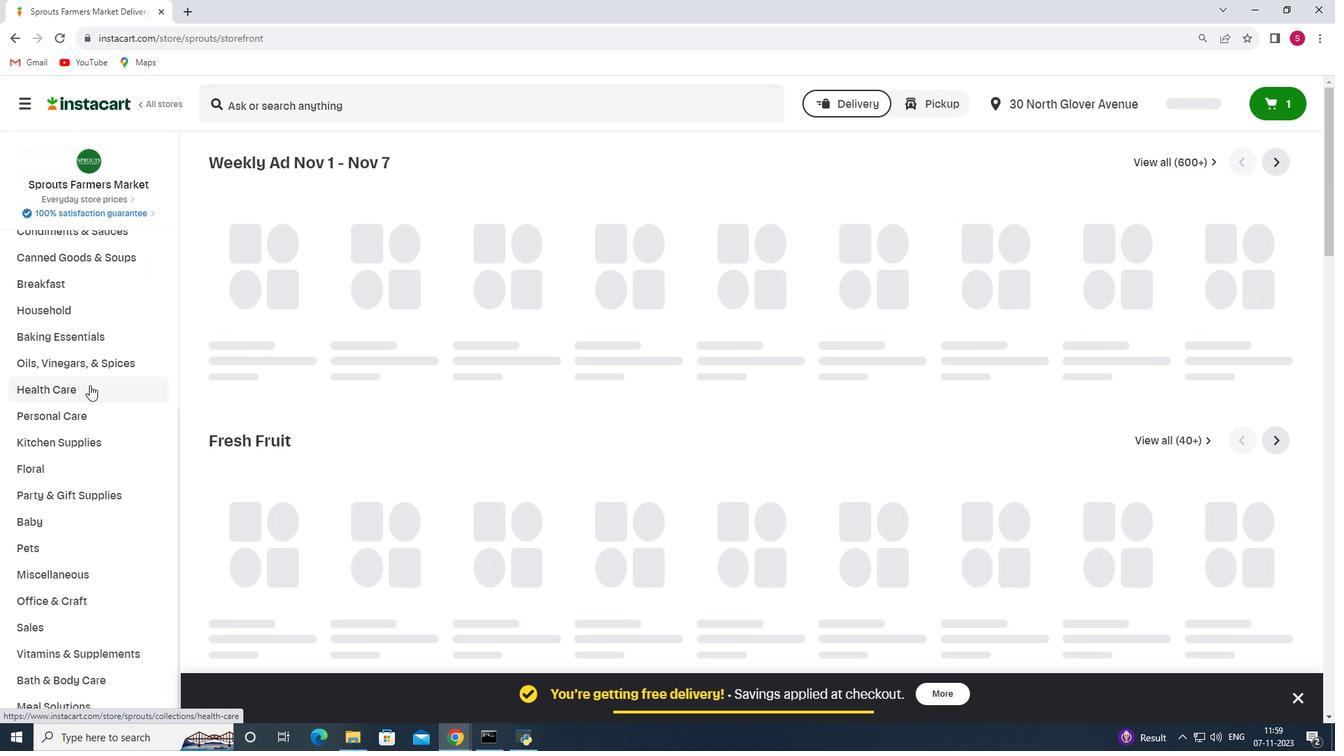 
Action: Mouse pressed left at (89, 385)
Screenshot: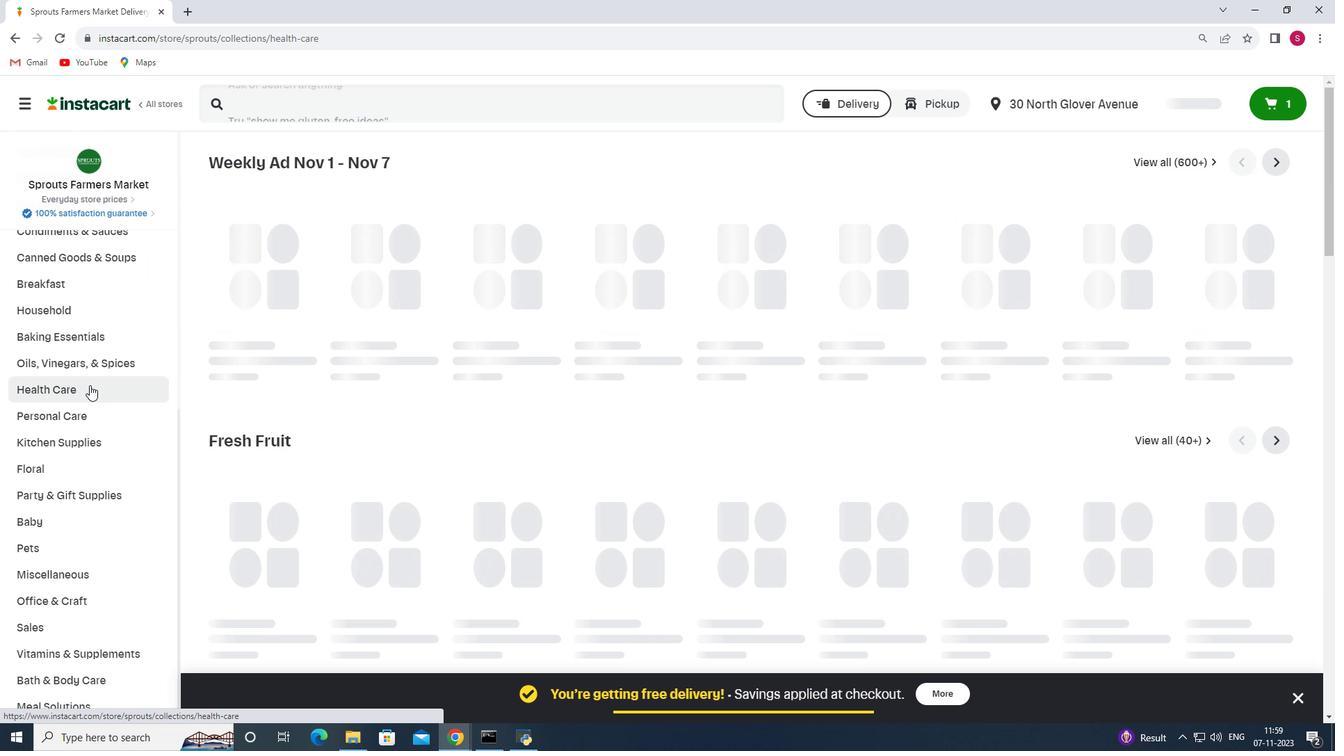 
Action: Mouse moved to (497, 196)
Screenshot: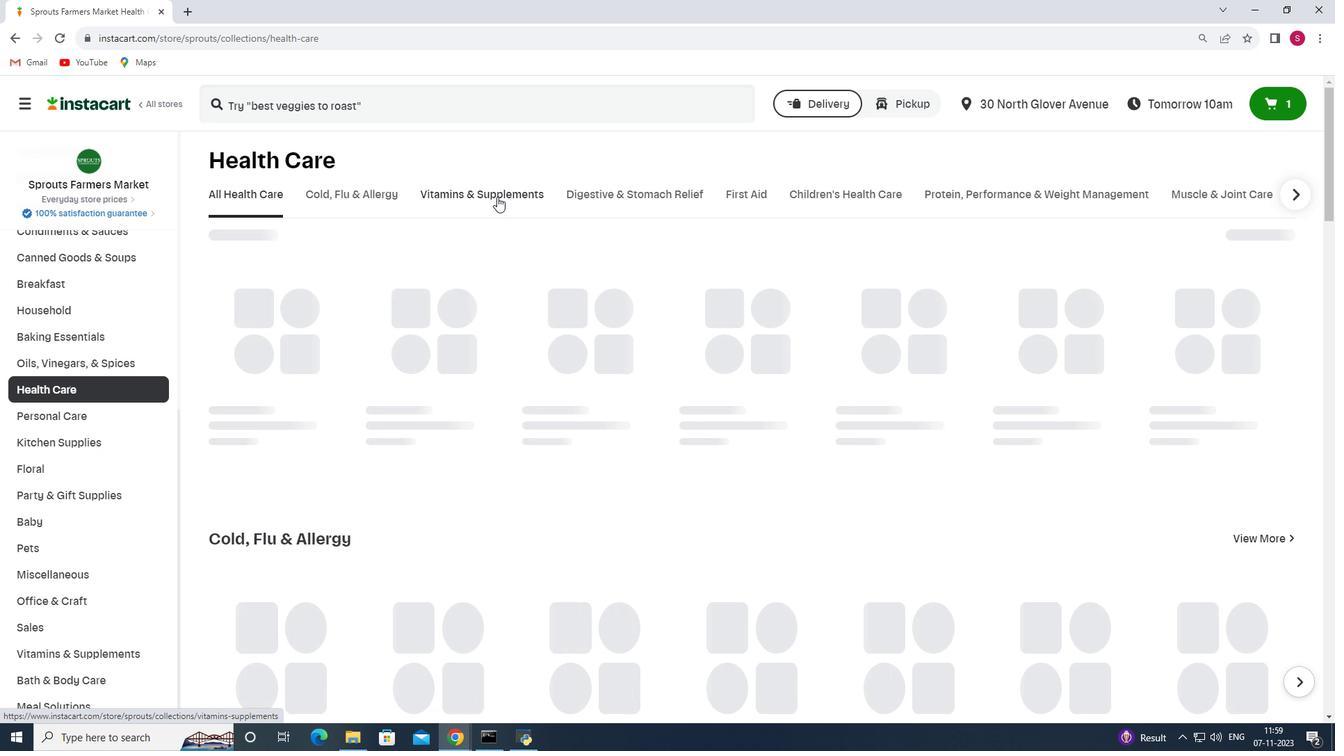 
Action: Mouse pressed left at (497, 196)
Screenshot: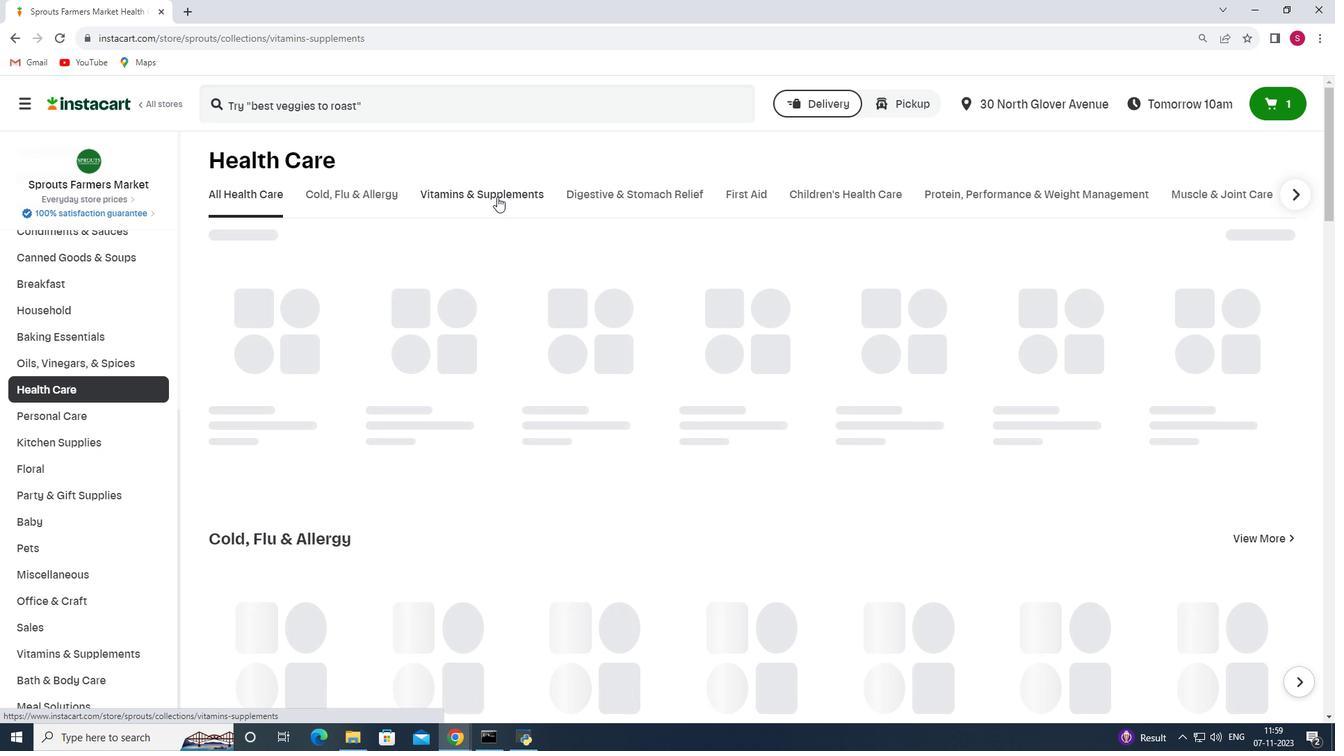 
Action: Mouse moved to (539, 256)
Screenshot: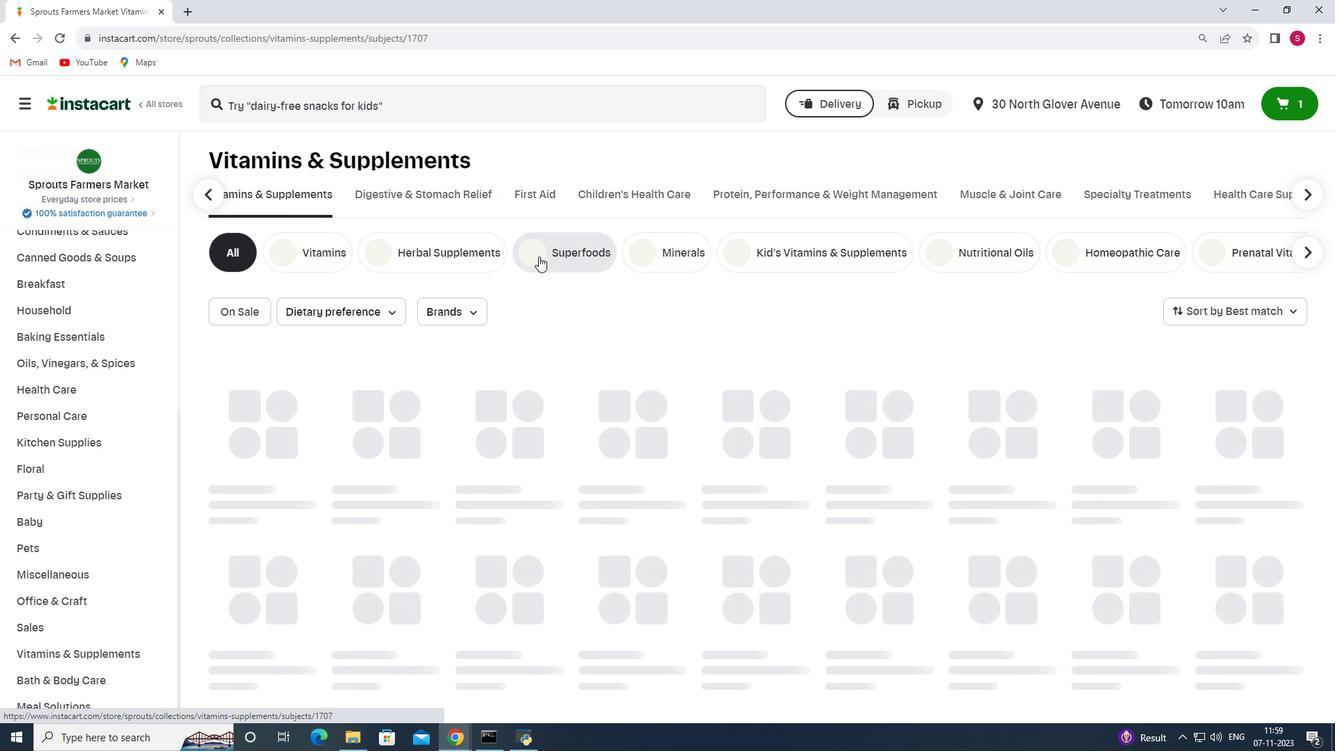 
Action: Mouse pressed left at (539, 256)
Screenshot: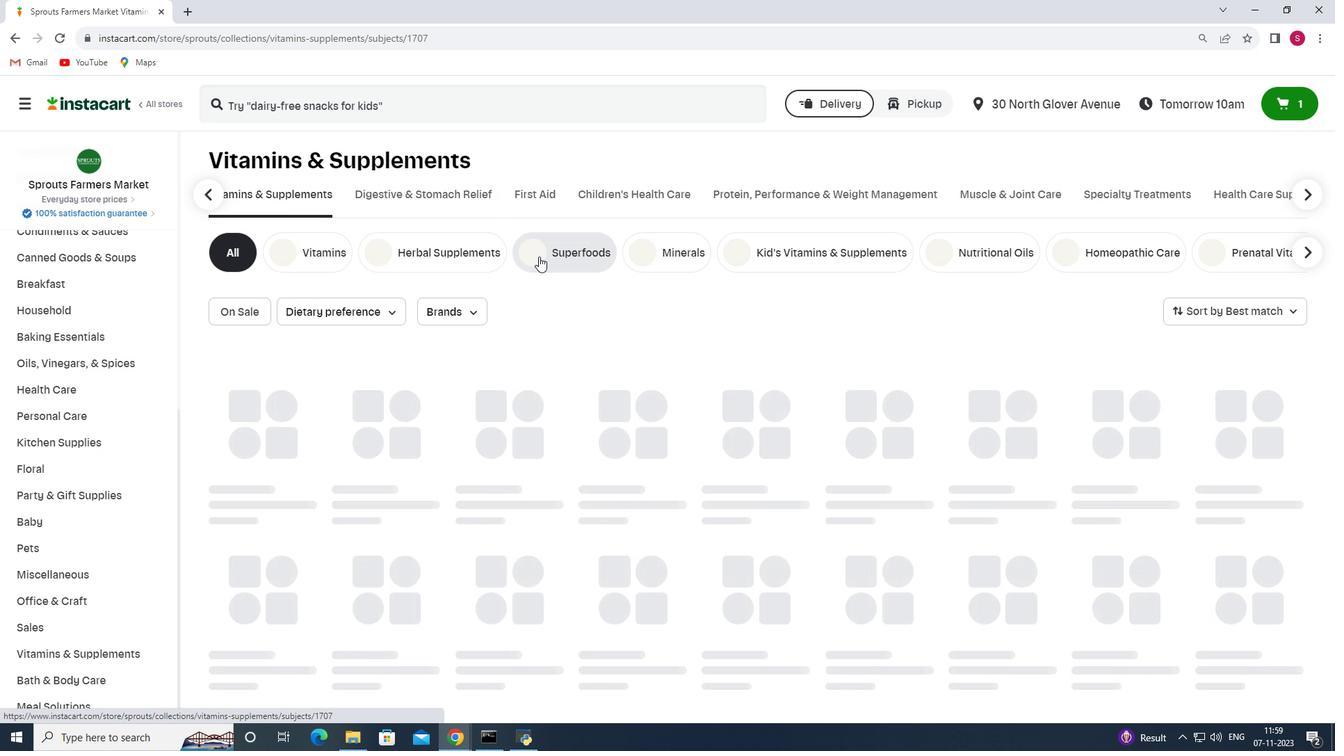 
Action: Mouse moved to (412, 102)
Screenshot: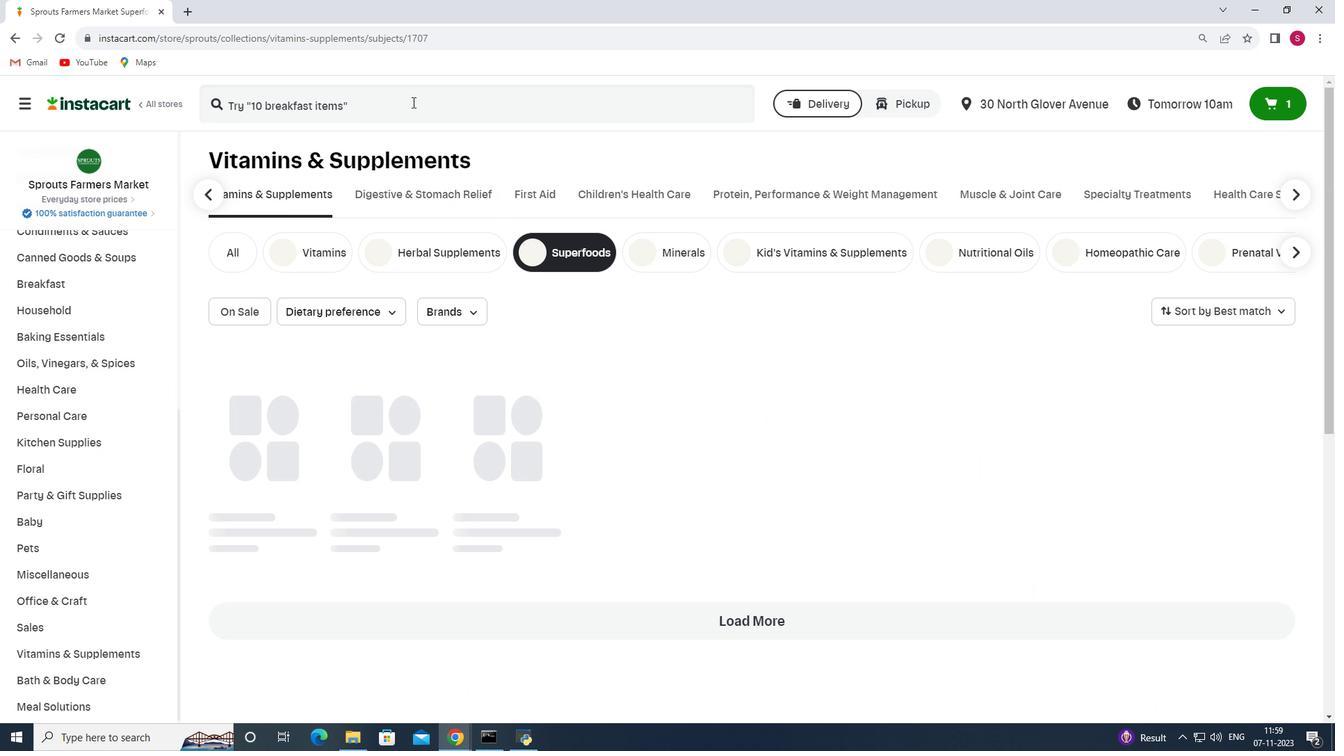 
Action: Mouse pressed left at (412, 102)
Screenshot: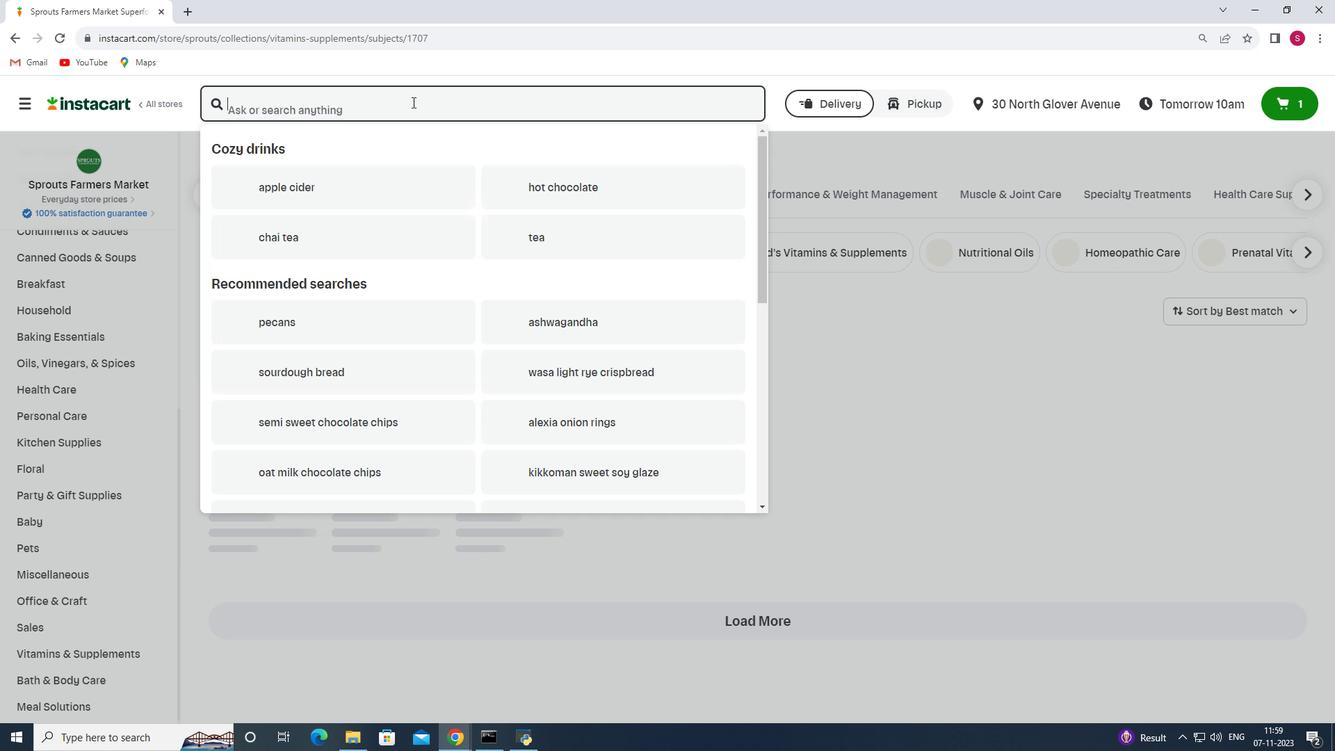 
Action: Key pressed <Key.shift>Navitas<Key.space><Key.shift>Organics<Key.space><Key.shift>Organic<Key.space><Key.shift>Raw<Key.space><Key.shift>Choco<Key.space><Key.shift>Nibs<Key.enter>
Screenshot: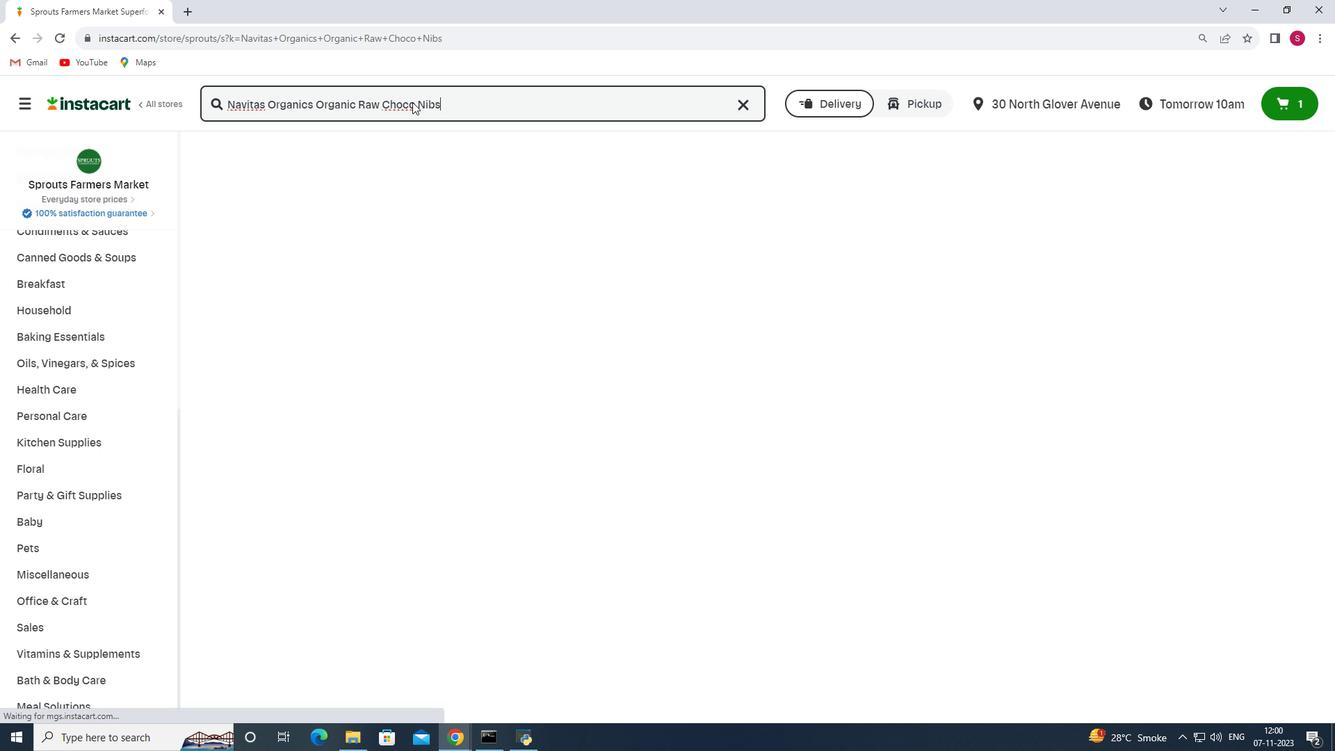
Action: Mouse moved to (451, 265)
Screenshot: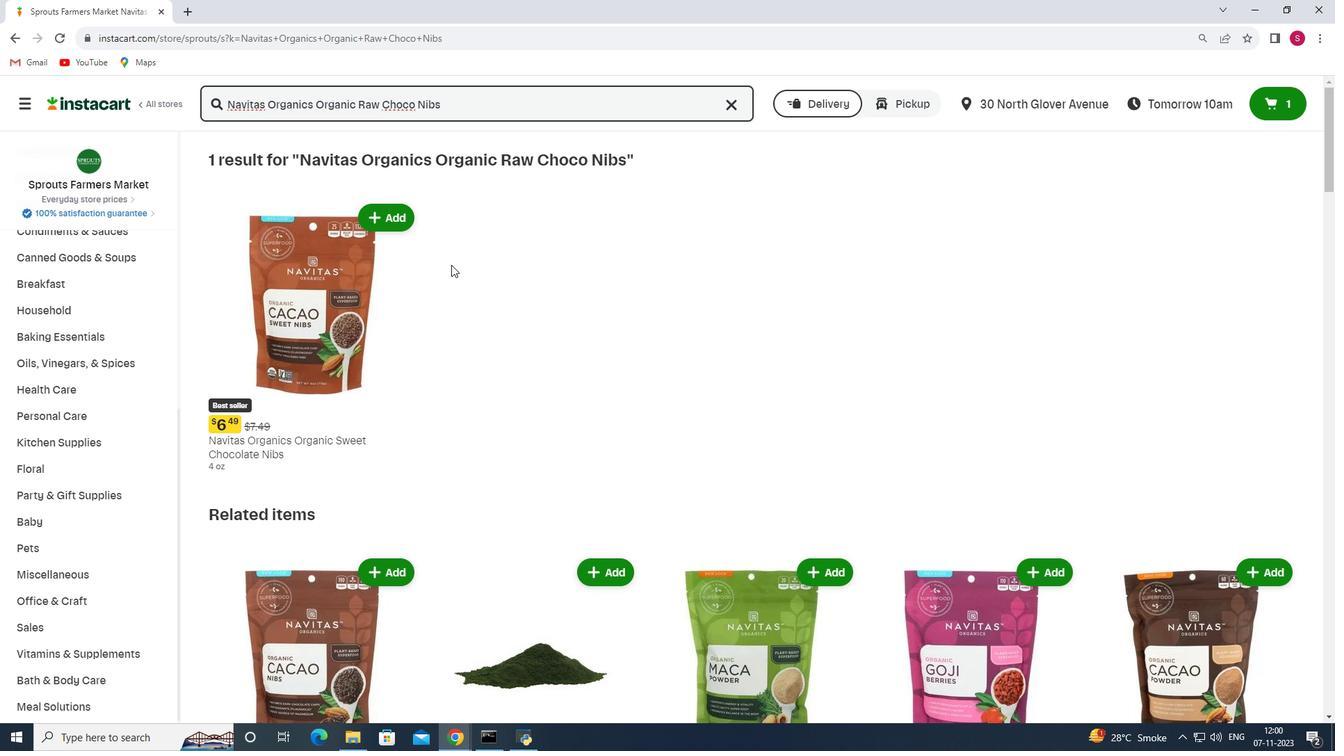 
Action: Mouse scrolled (451, 264) with delta (0, 0)
Screenshot: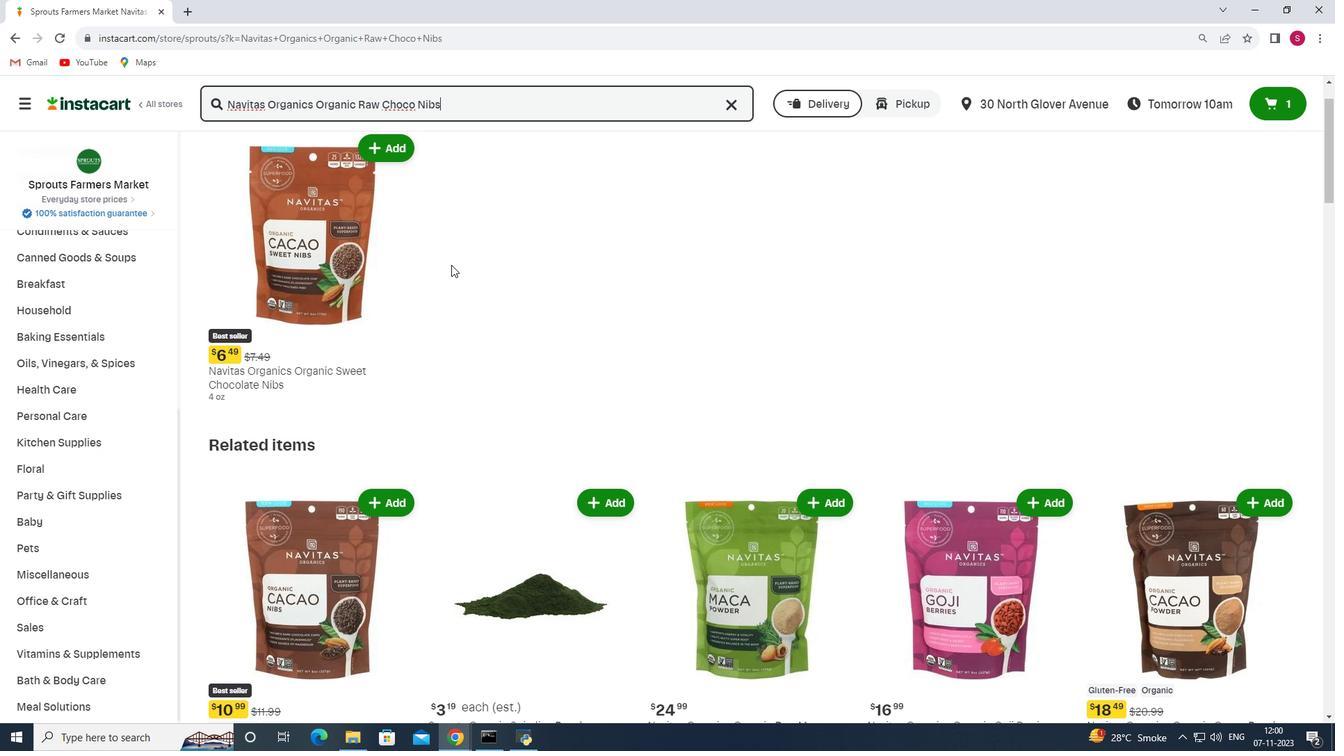 
Action: Mouse scrolled (451, 264) with delta (0, 0)
Screenshot: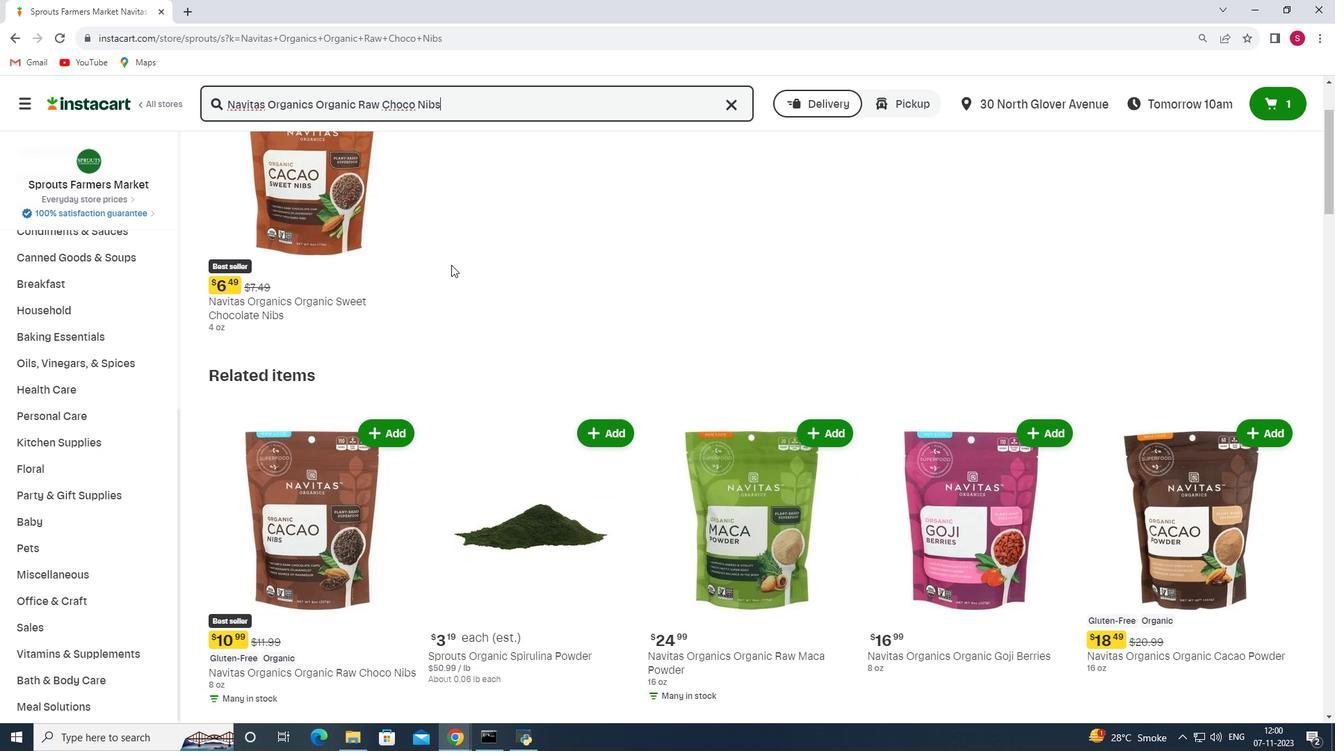 
Action: Mouse scrolled (451, 264) with delta (0, 0)
Screenshot: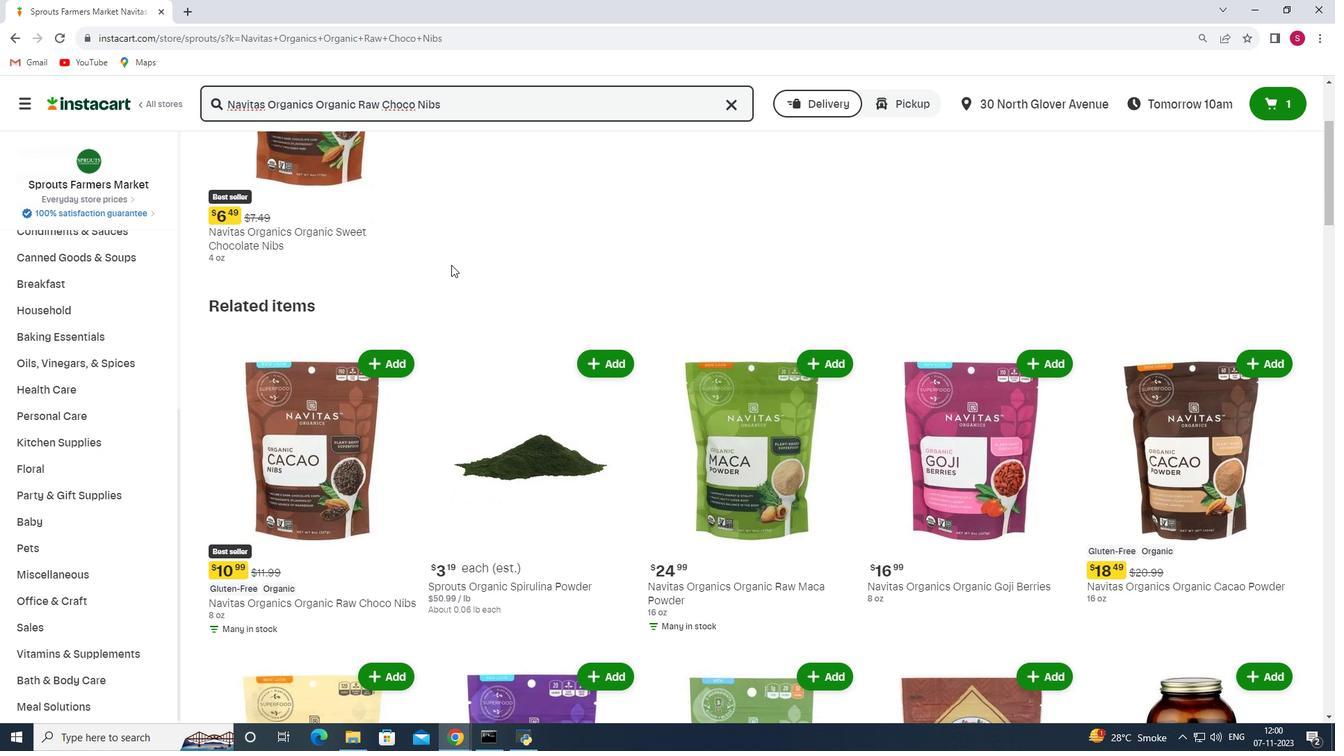 
Action: Mouse scrolled (451, 264) with delta (0, 0)
Screenshot: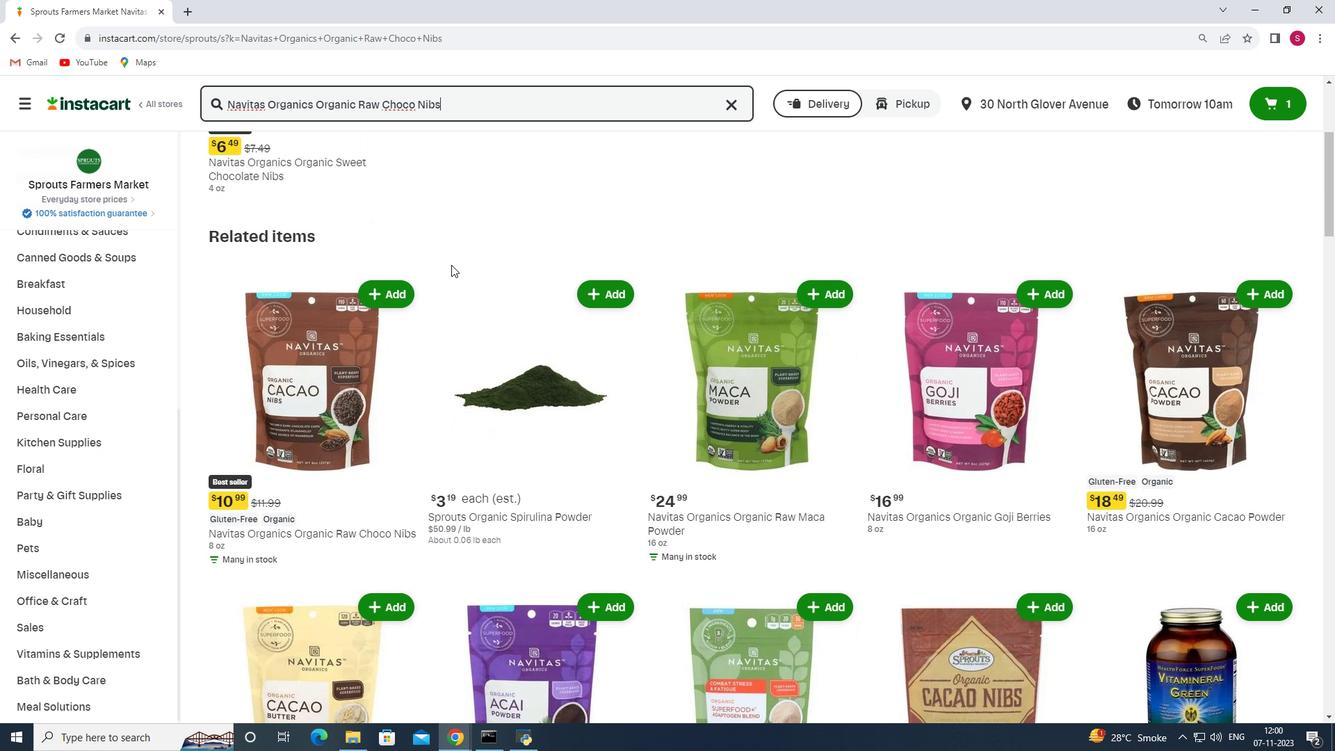 
Action: Mouse moved to (450, 273)
Screenshot: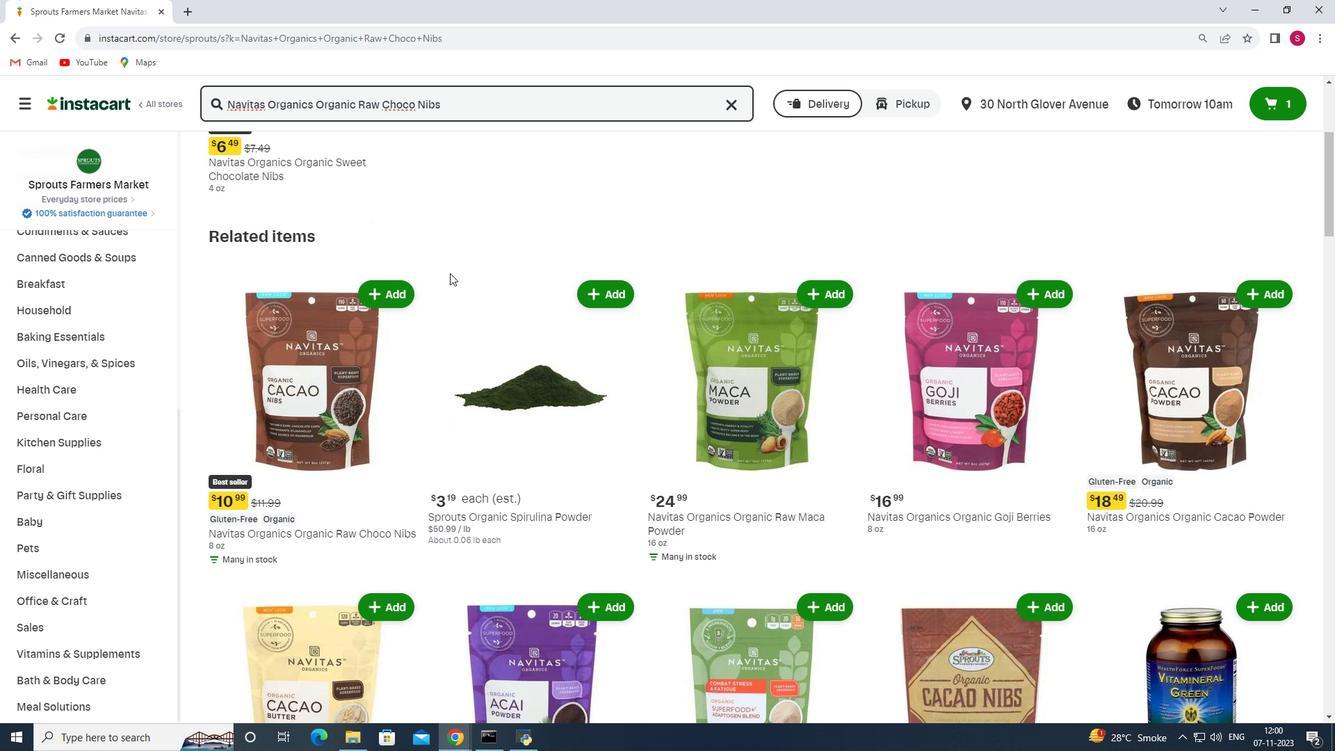 
Action: Mouse scrolled (450, 272) with delta (0, 0)
Screenshot: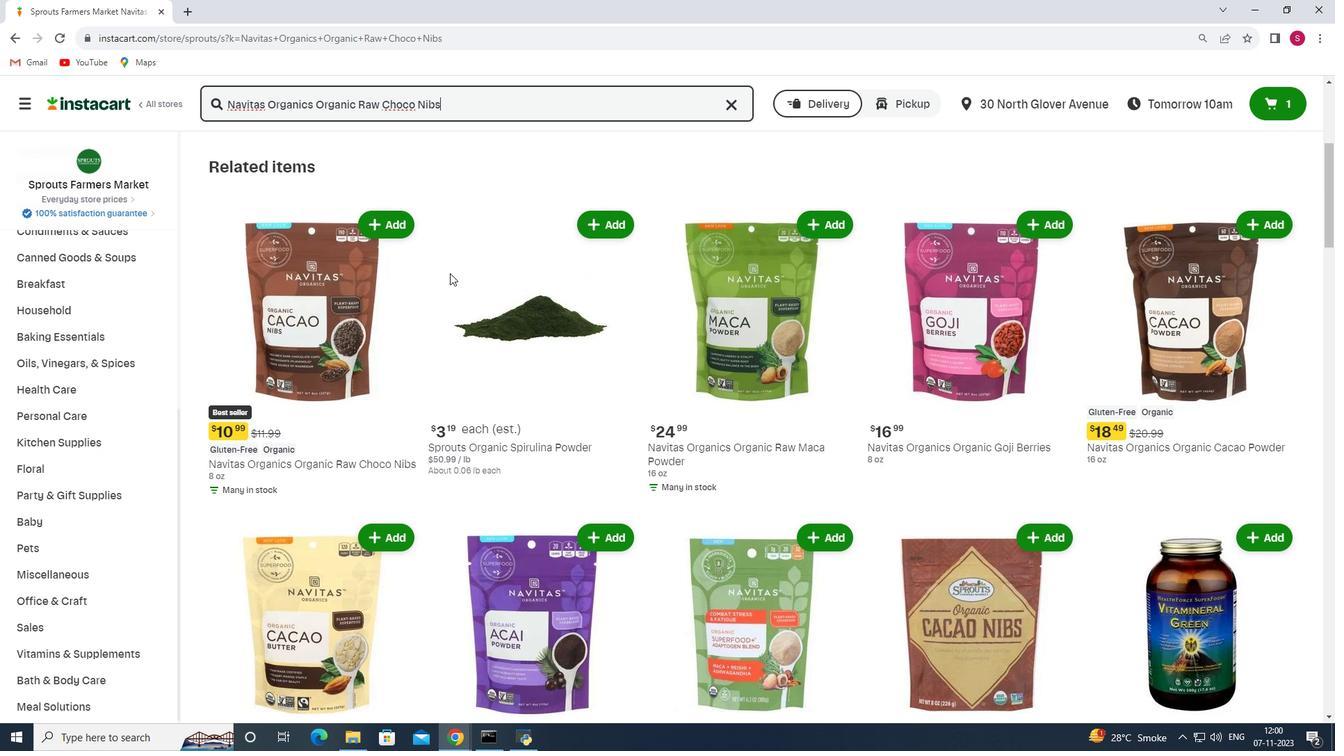 
Action: Mouse moved to (404, 224)
Screenshot: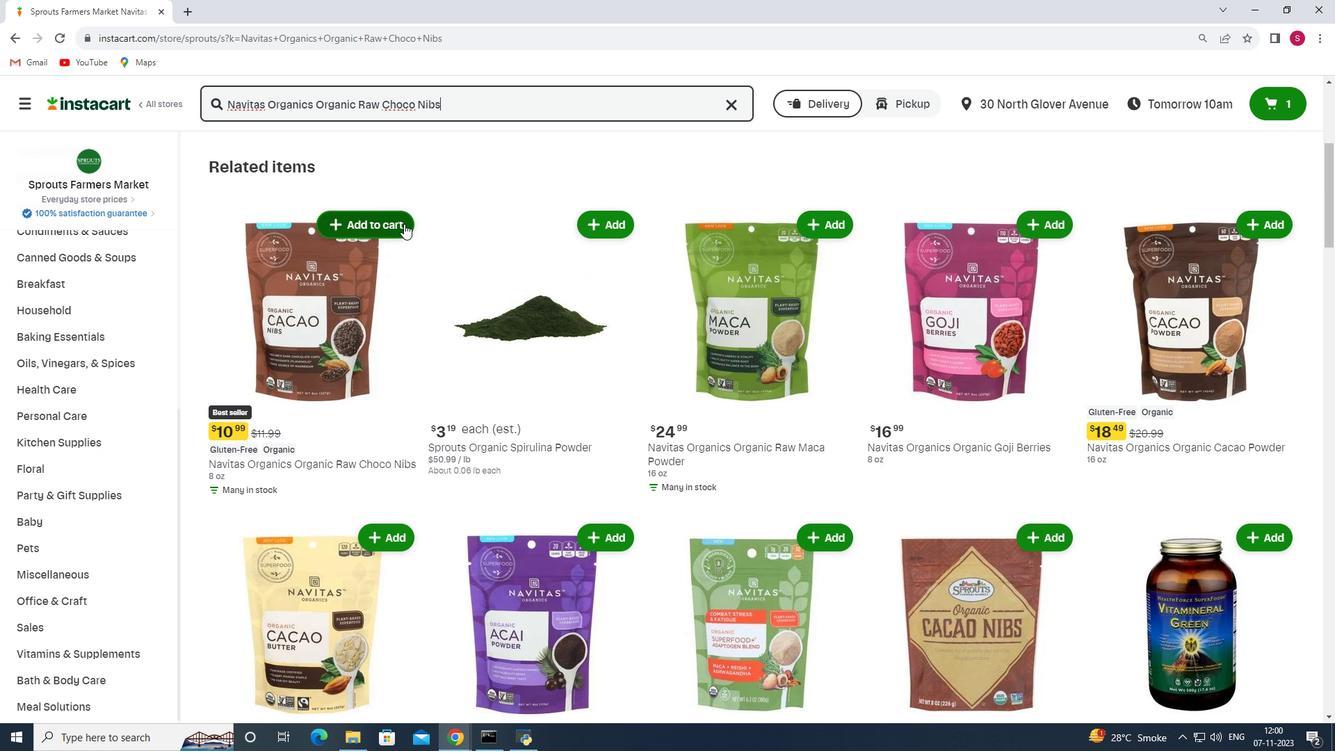 
Action: Mouse pressed left at (404, 224)
Screenshot: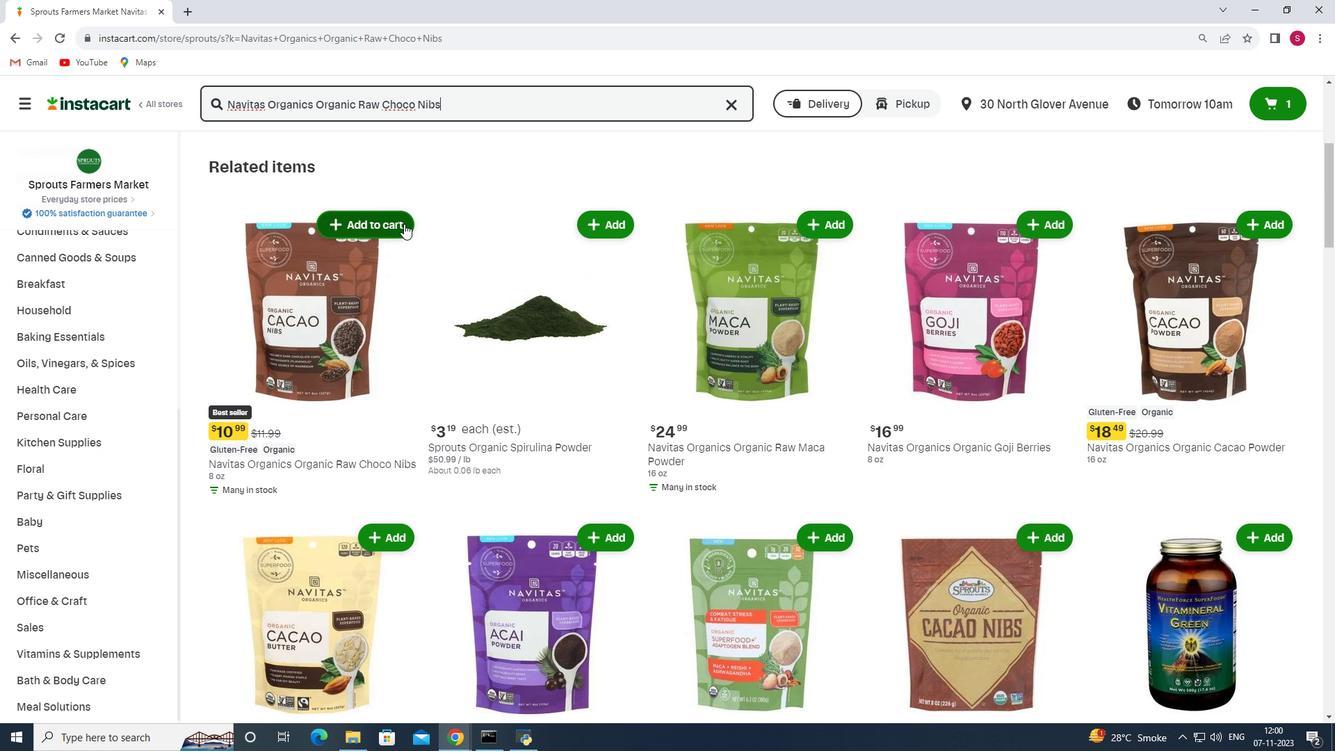 
Action: Mouse moved to (471, 265)
Screenshot: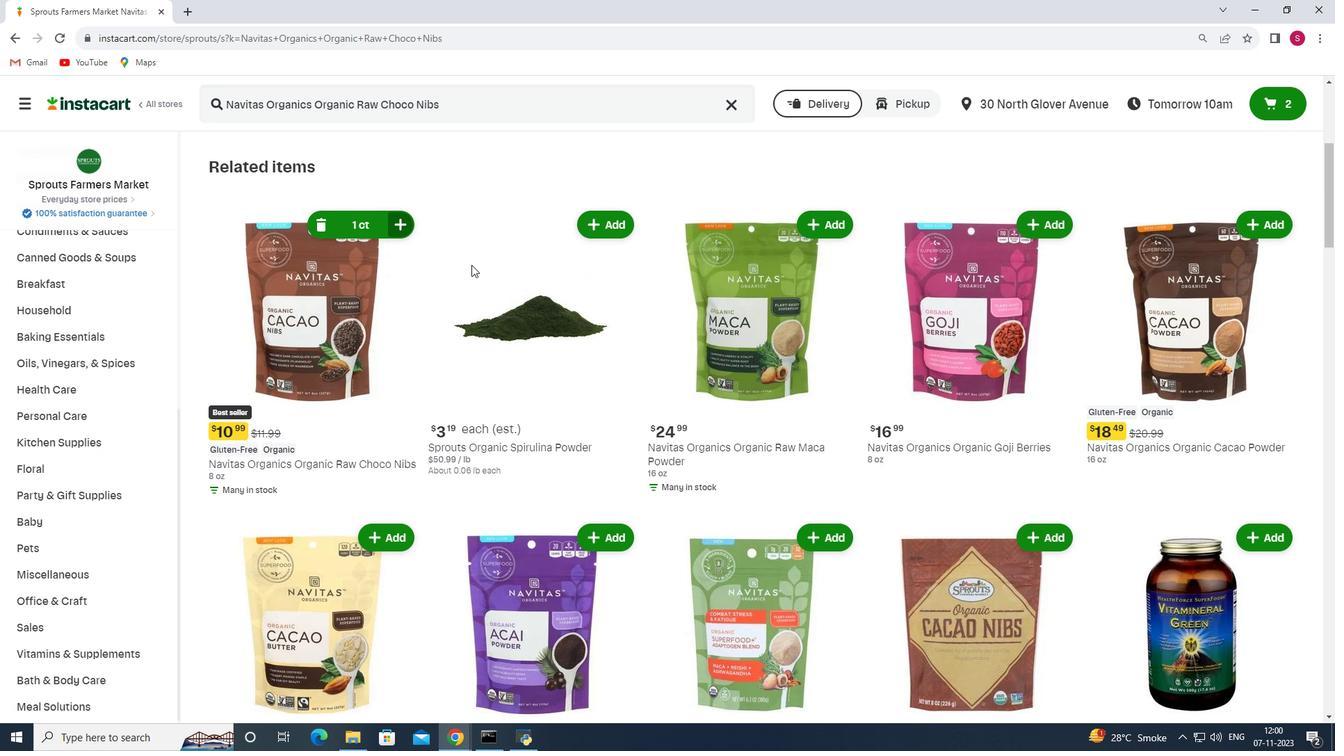 
